 Task: Look for space in Carrières-sous-Poissy, France from 11th June, 2023 to 15th June, 2023 for 2 adults in price range Rs.7000 to Rs.16000. Place can be private room with 1  bedroom having 2 beds and 1 bathroom. Property type can be house, flat, guest house, hotel. Amenities needed are: washing machine. Booking option can be shelf check-in. Required host language is English.
Action: Mouse moved to (386, 101)
Screenshot: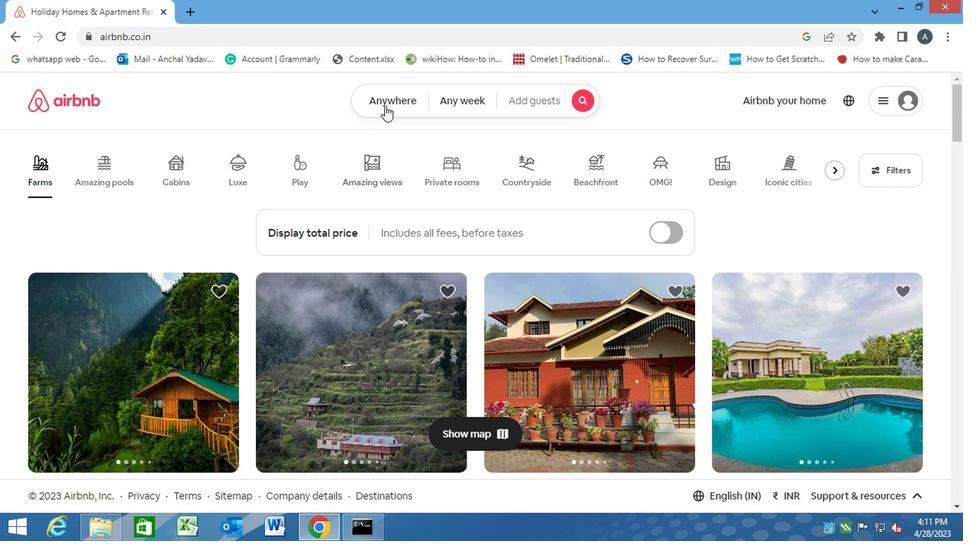 
Action: Mouse pressed left at (386, 101)
Screenshot: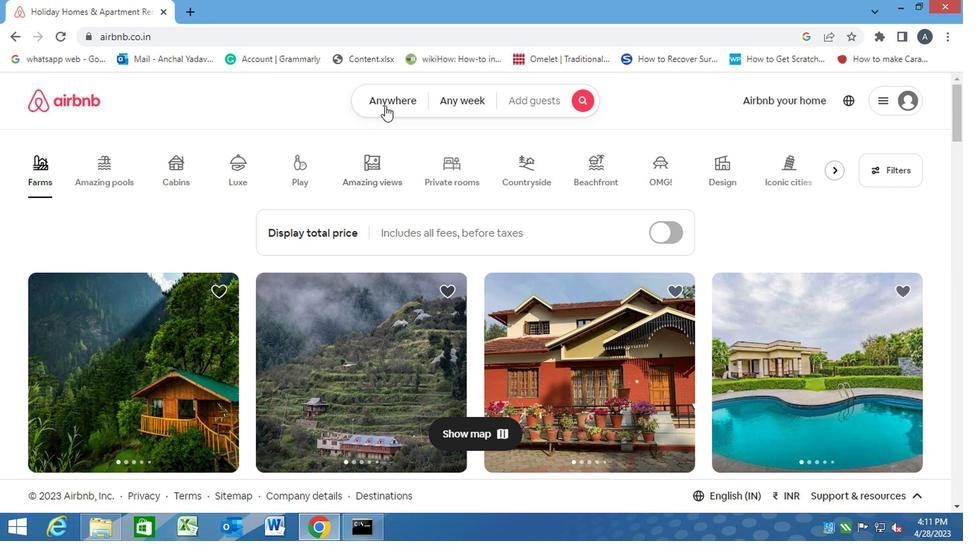 
Action: Mouse moved to (307, 155)
Screenshot: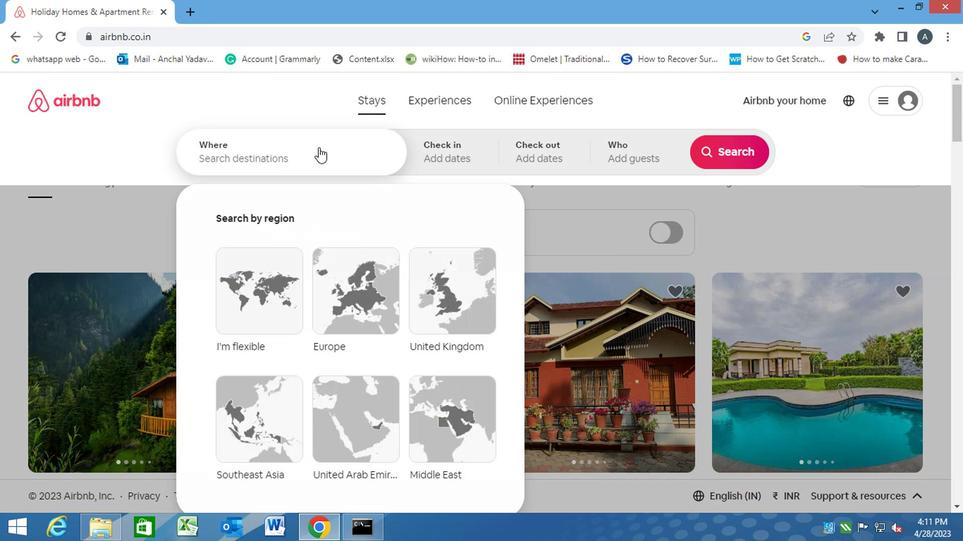 
Action: Mouse pressed left at (307, 155)
Screenshot: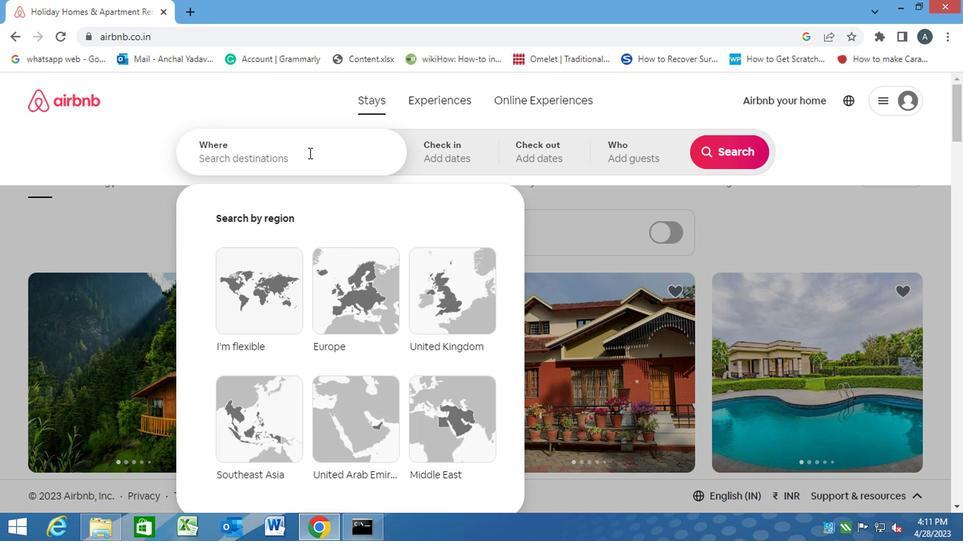 
Action: Key pressed c<Key.caps_lock>arrieres-sous-<Key.caps_lock>p<Key.caps_lock>OISSY,<Key.space><Key.caps_lock>F<Key.caps_lock>RANCE
Screenshot: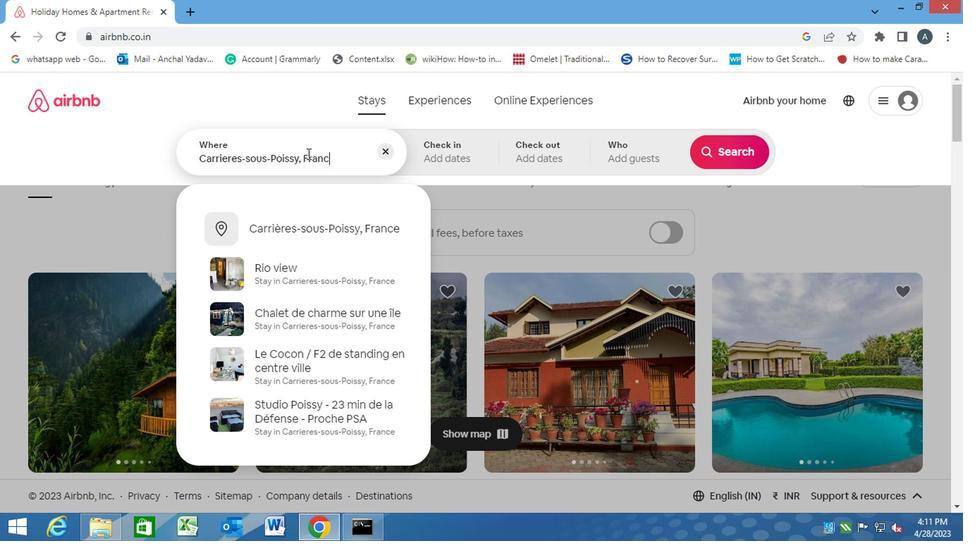 
Action: Mouse moved to (611, 161)
Screenshot: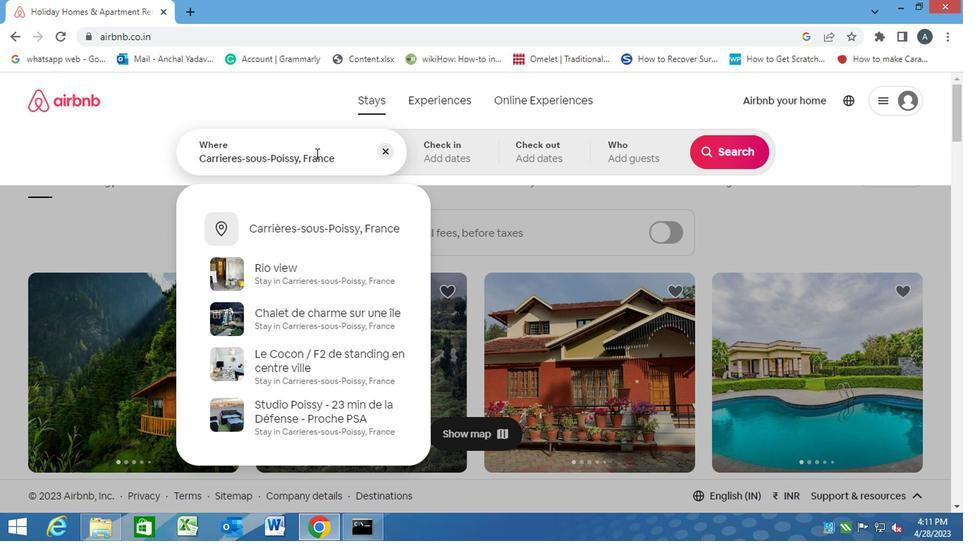 
Action: Key pressed <Key.enter>
Screenshot: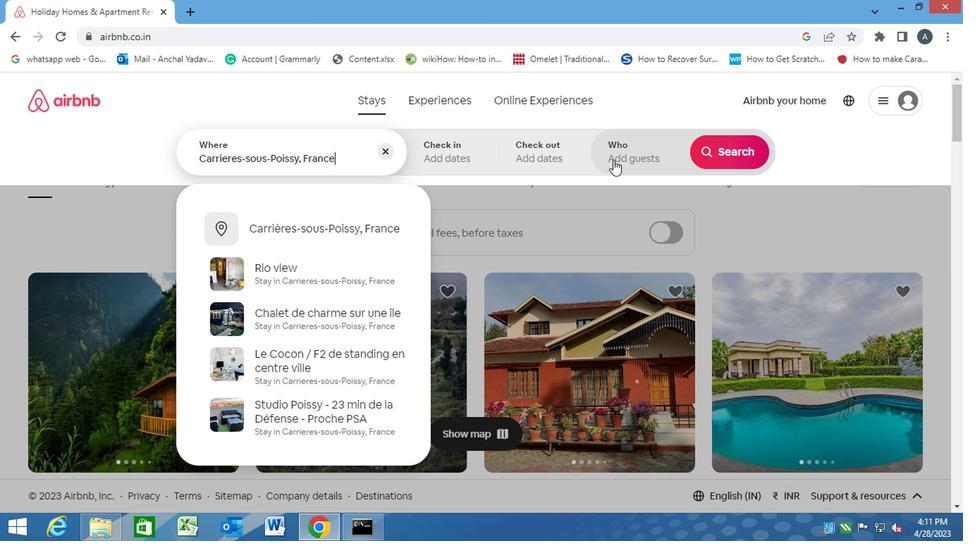 
Action: Mouse moved to (708, 267)
Screenshot: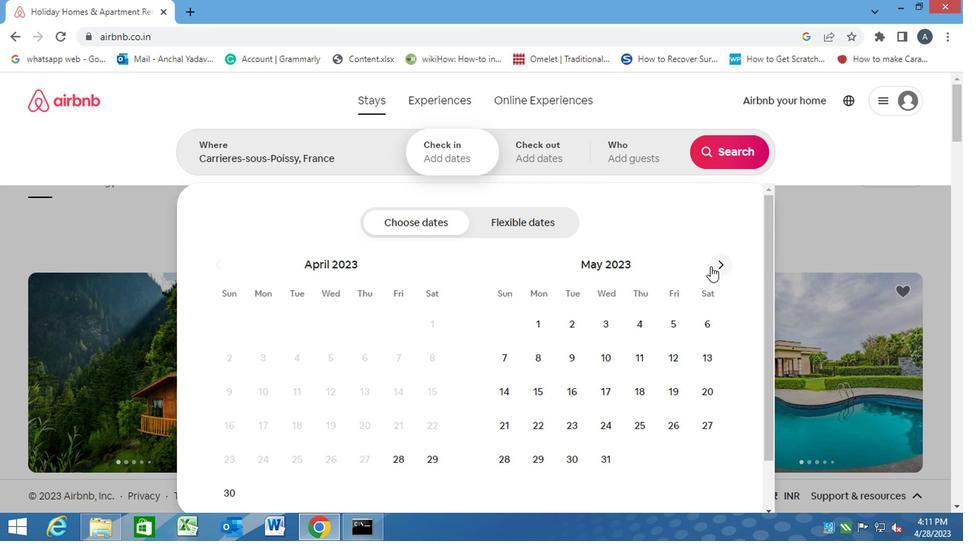 
Action: Mouse pressed left at (708, 267)
Screenshot: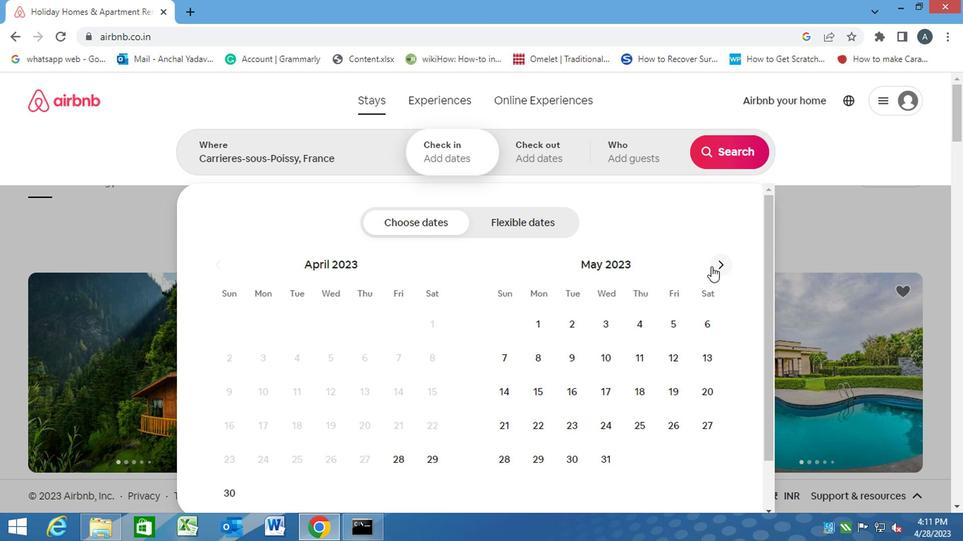 
Action: Mouse moved to (506, 393)
Screenshot: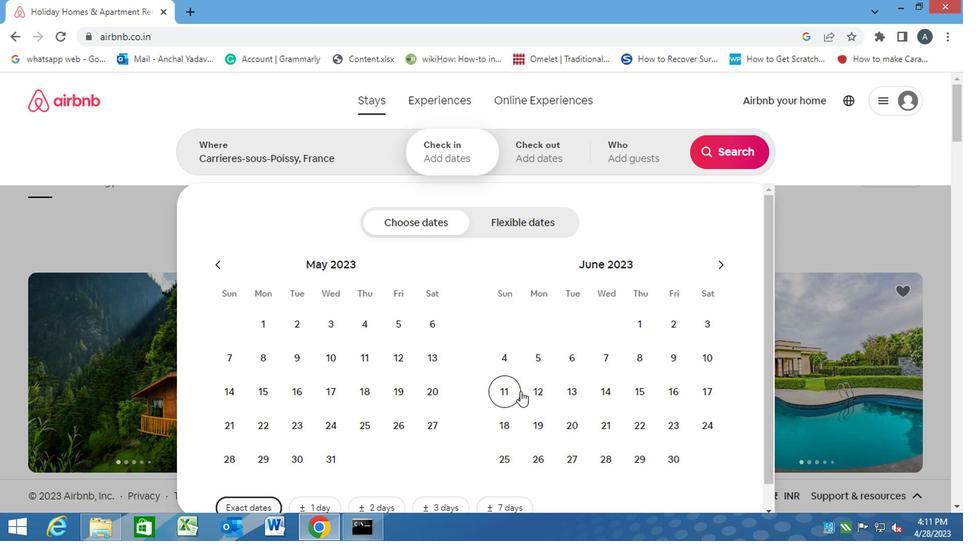 
Action: Mouse pressed left at (506, 393)
Screenshot: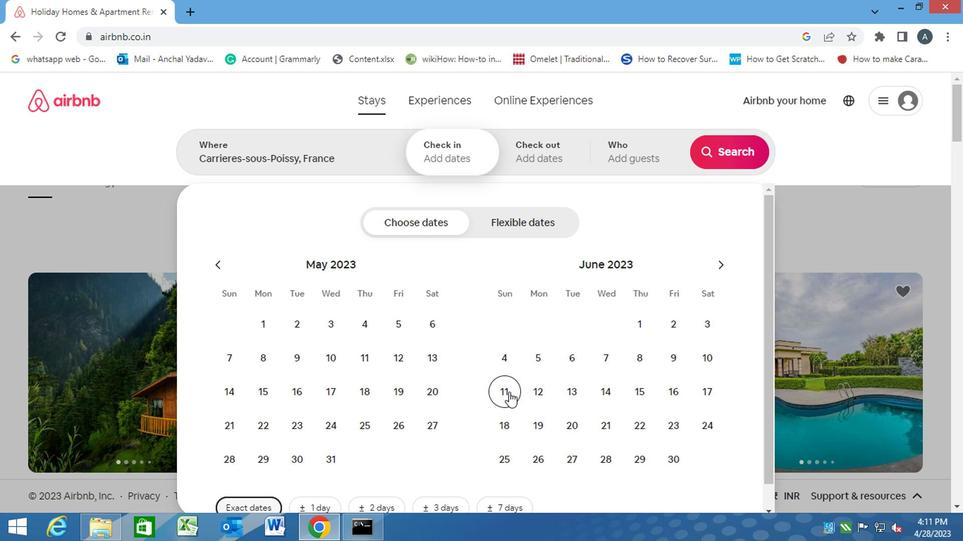 
Action: Mouse moved to (628, 393)
Screenshot: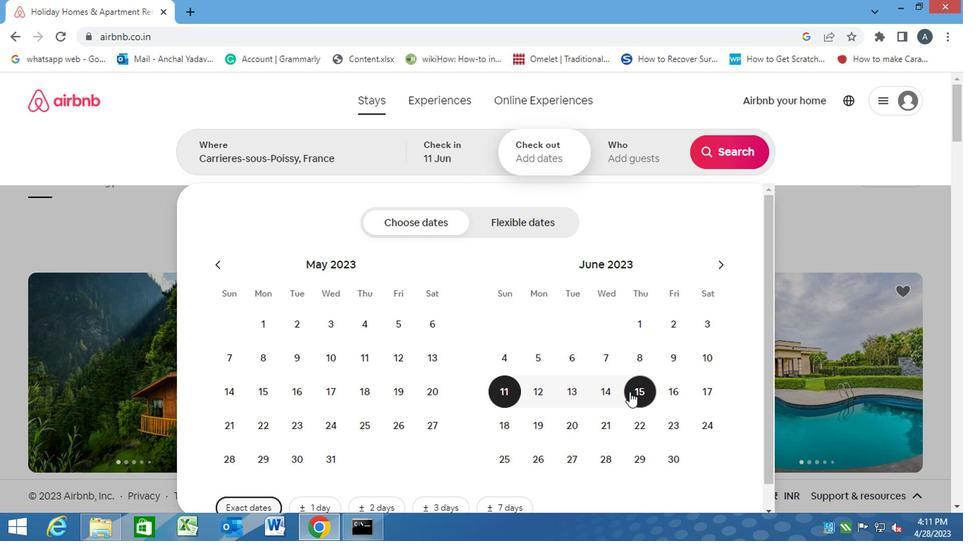 
Action: Mouse pressed left at (628, 393)
Screenshot: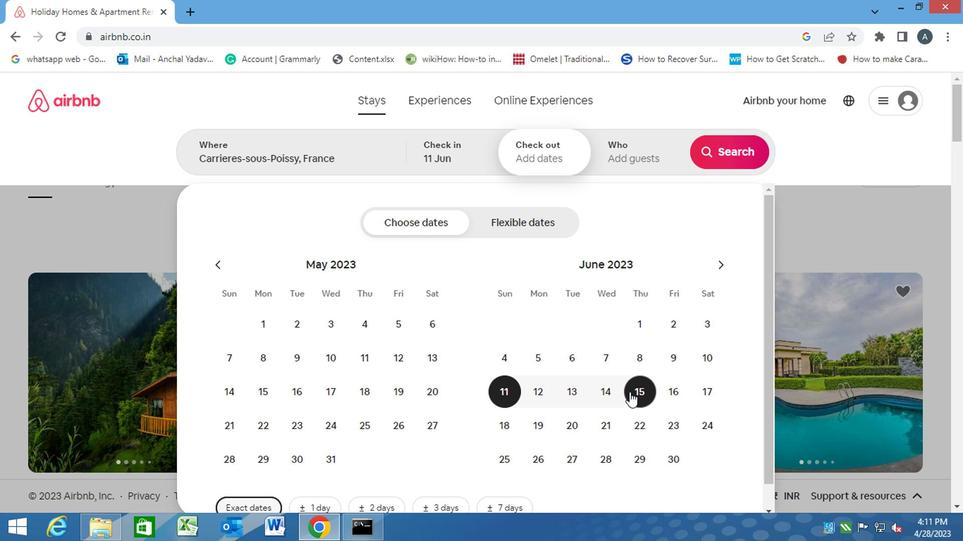 
Action: Mouse moved to (615, 159)
Screenshot: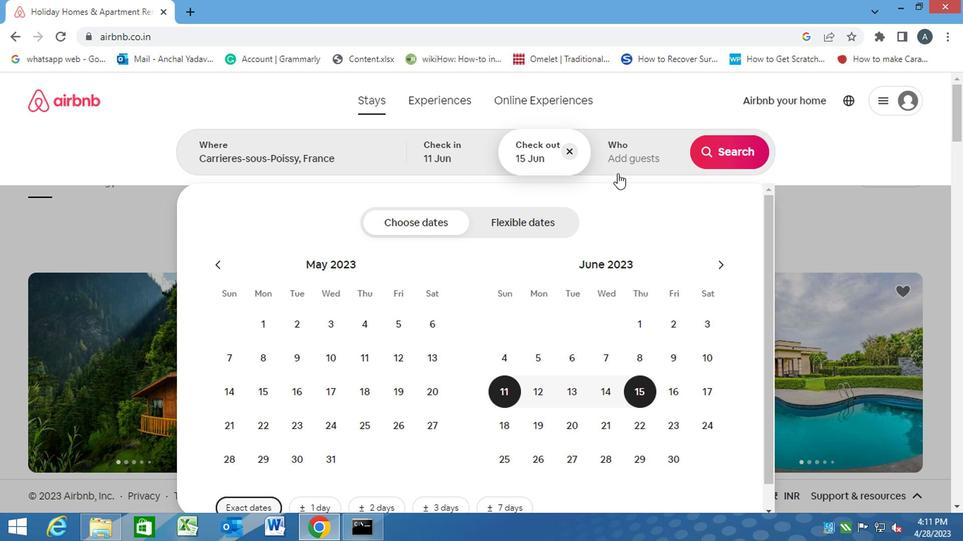
Action: Mouse pressed left at (615, 159)
Screenshot: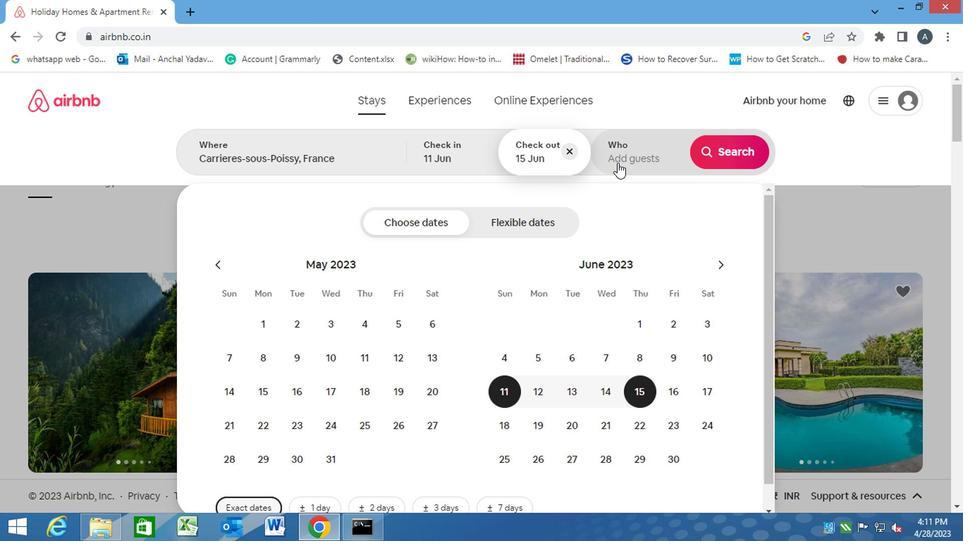 
Action: Mouse moved to (727, 221)
Screenshot: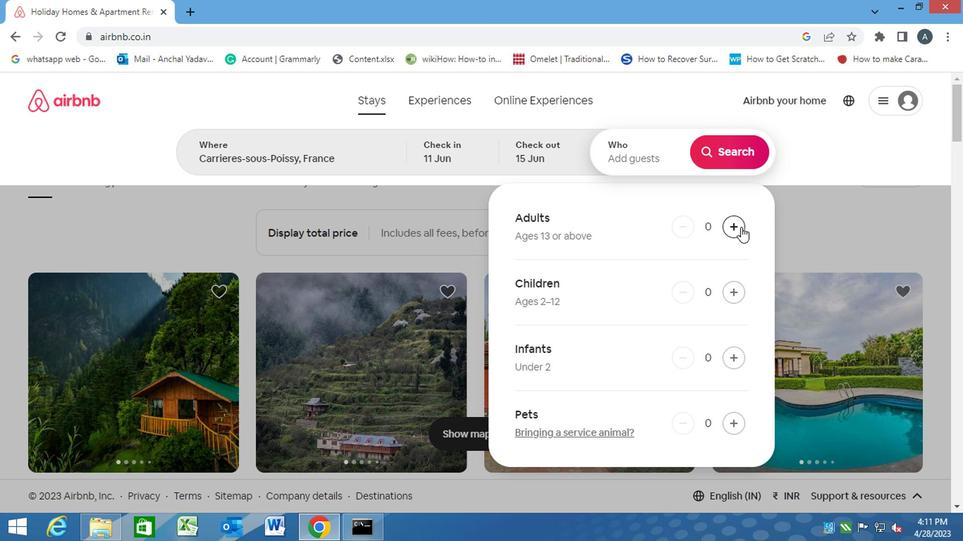 
Action: Mouse pressed left at (727, 221)
Screenshot: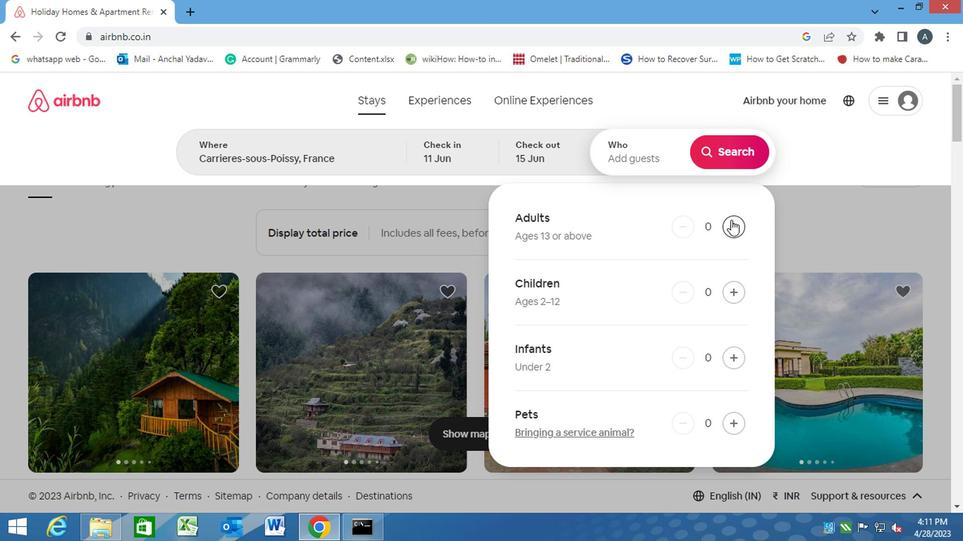 
Action: Mouse pressed left at (727, 221)
Screenshot: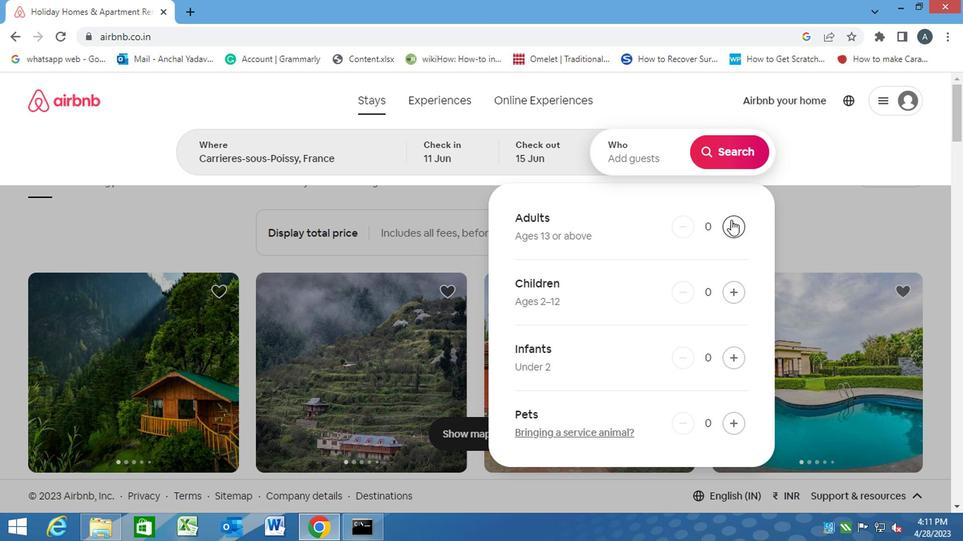 
Action: Mouse moved to (715, 157)
Screenshot: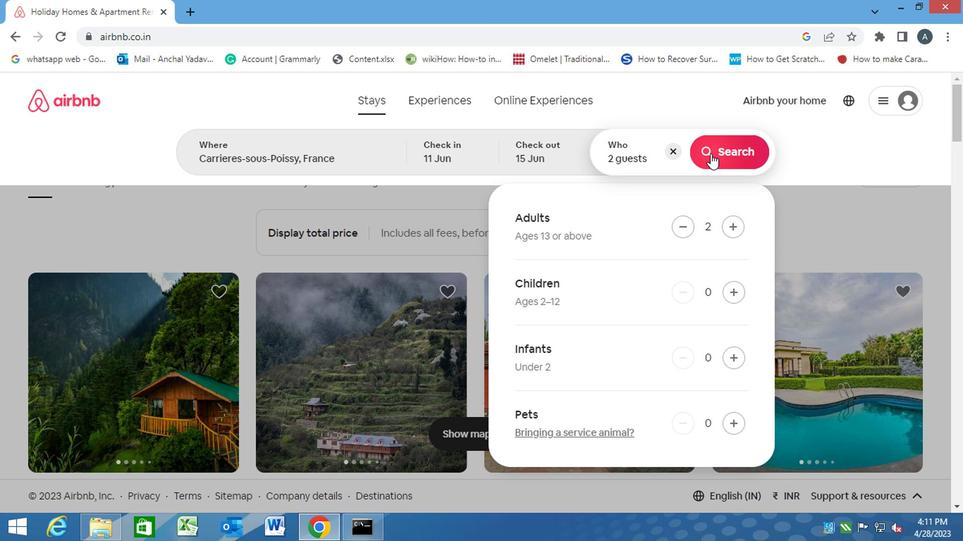 
Action: Mouse pressed left at (715, 157)
Screenshot: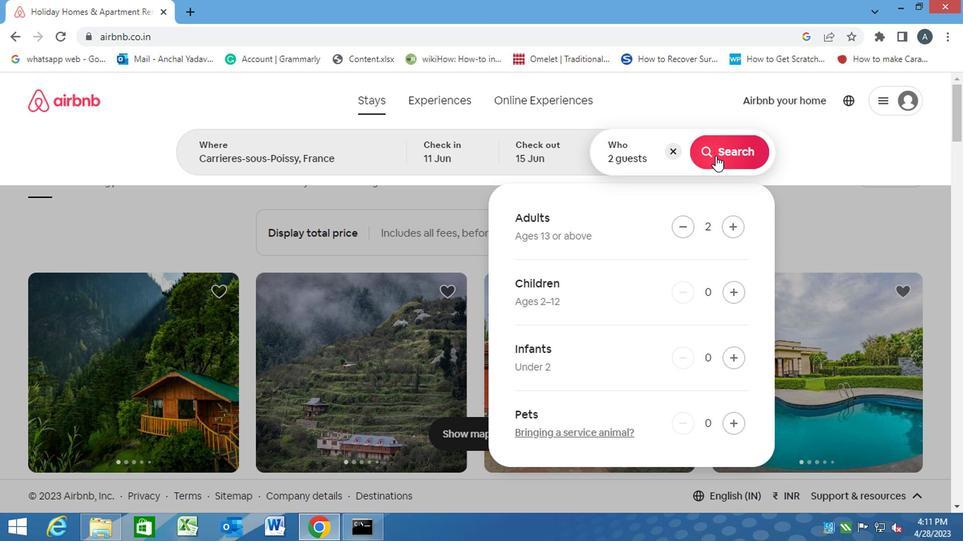 
Action: Mouse moved to (885, 155)
Screenshot: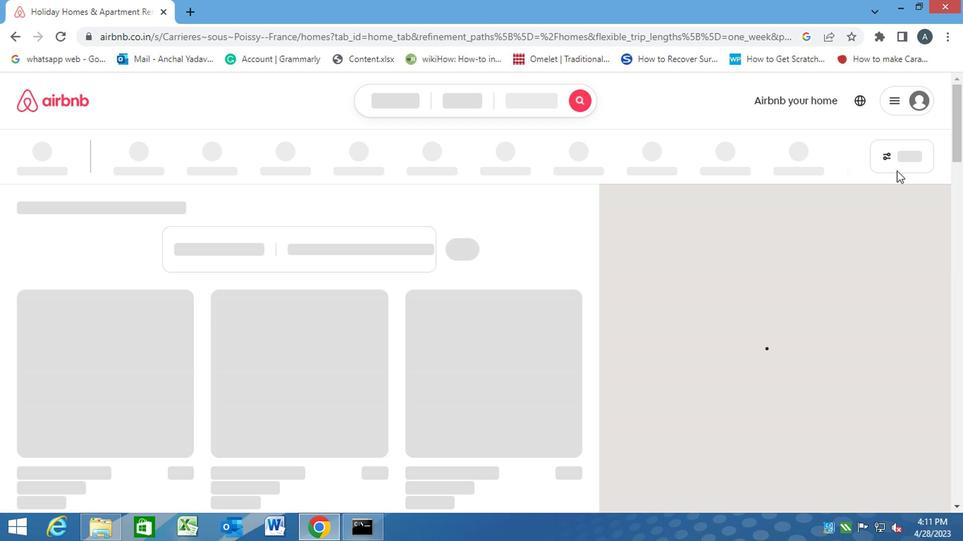 
Action: Mouse pressed left at (885, 155)
Screenshot: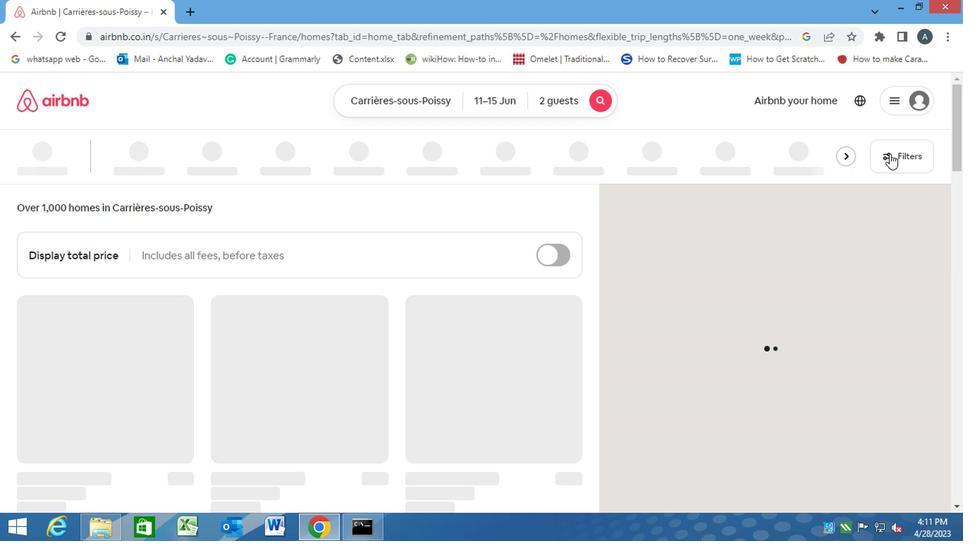 
Action: Mouse moved to (311, 333)
Screenshot: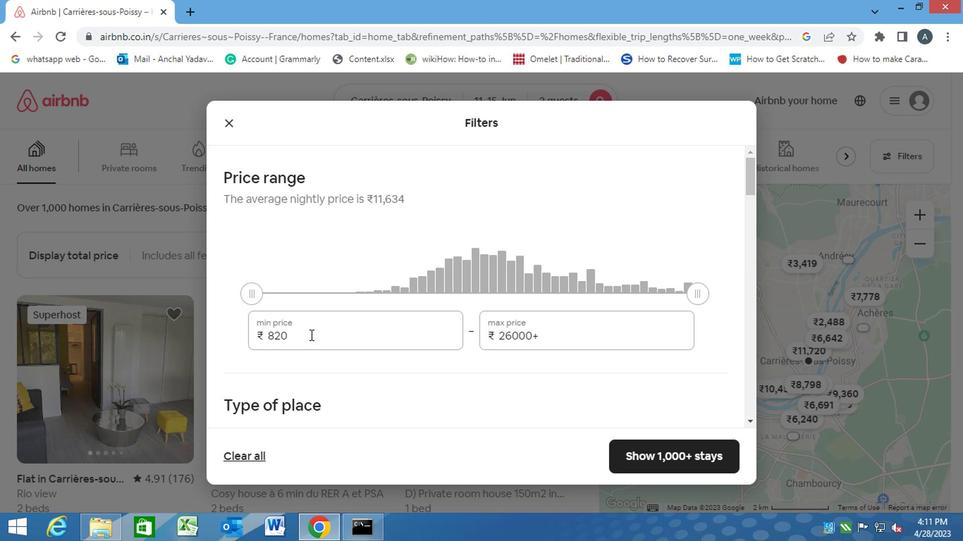 
Action: Mouse pressed left at (311, 333)
Screenshot: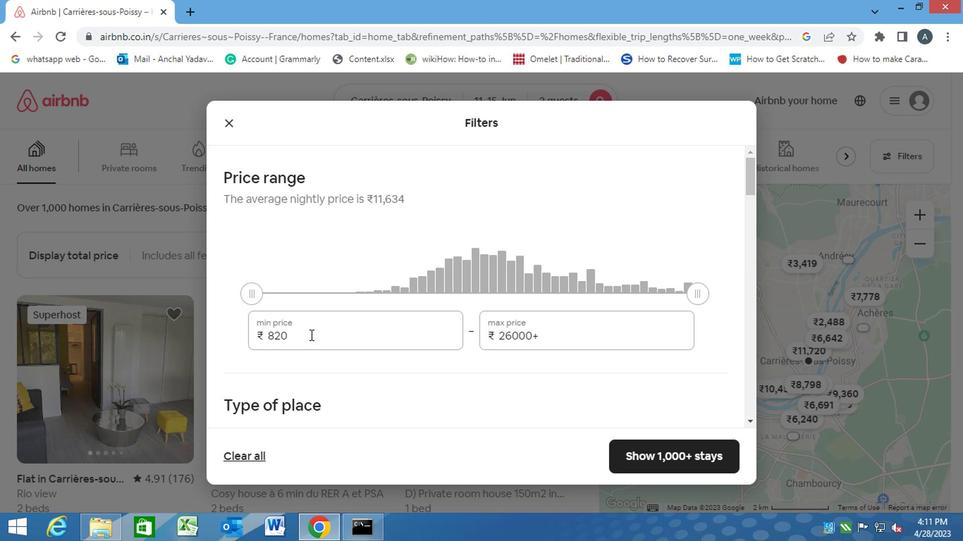 
Action: Mouse moved to (224, 335)
Screenshot: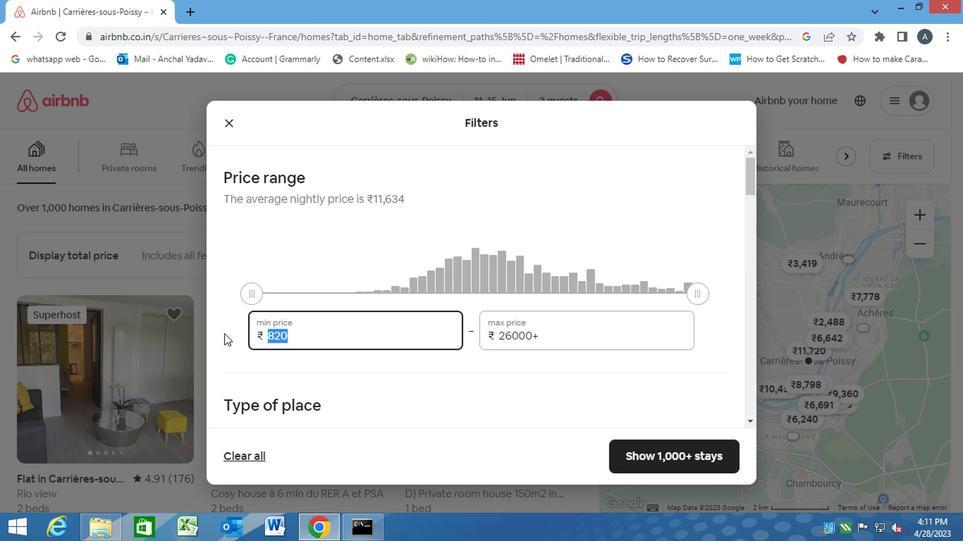 
Action: Key pressed 7000<Key.tab><Key.backspace><Key.backspace><Key.backspace><Key.backspace><Key.backspace><Key.backspace><Key.backspace><Key.backspace><Key.backspace><Key.backspace><Key.backspace><Key.backspace><Key.backspace><Key.backspace><Key.backspace><Key.backspace>16000
Screenshot: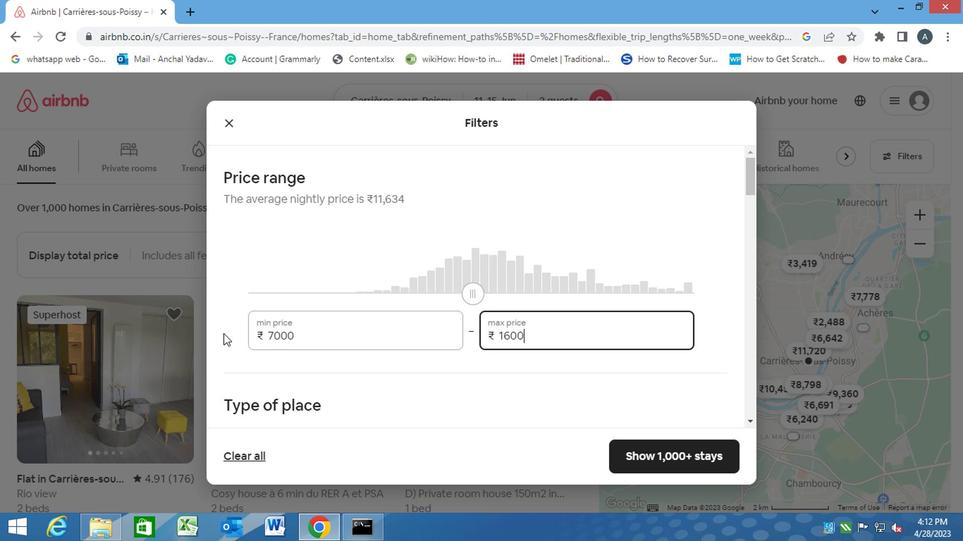 
Action: Mouse moved to (333, 381)
Screenshot: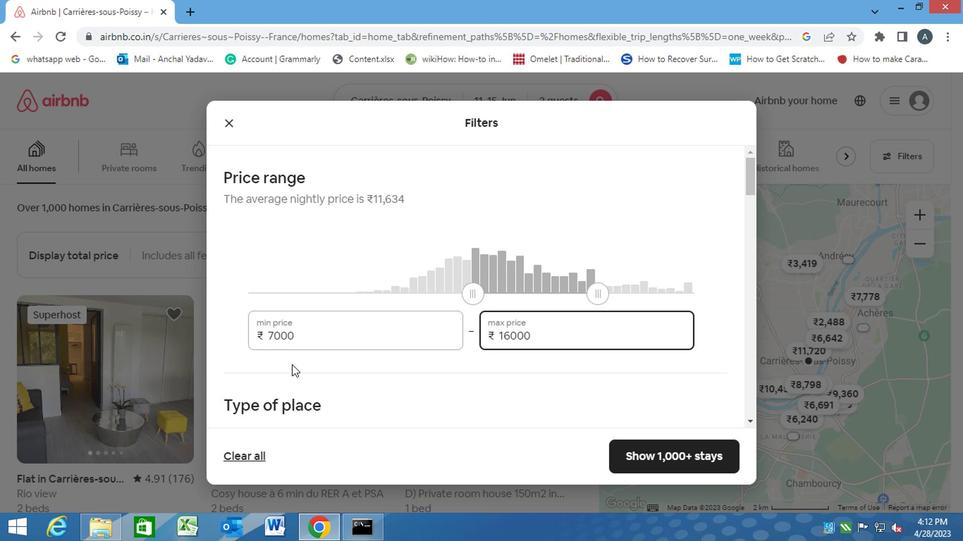 
Action: Mouse pressed left at (333, 381)
Screenshot: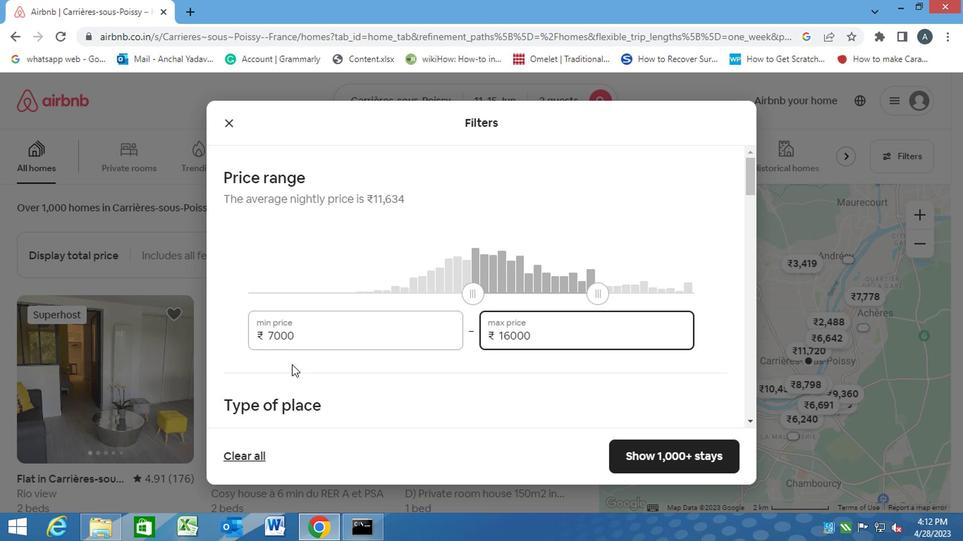 
Action: Mouse moved to (335, 382)
Screenshot: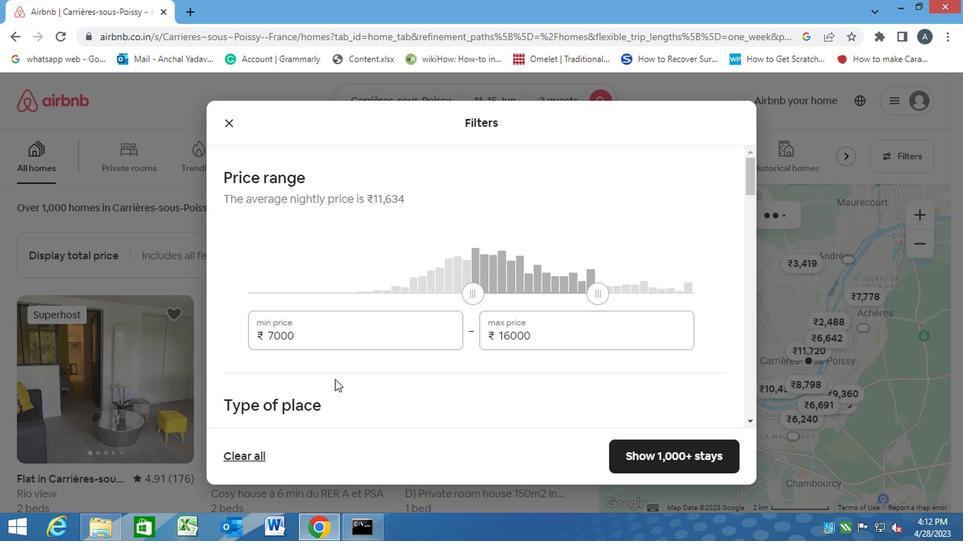 
Action: Mouse scrolled (335, 381) with delta (0, -1)
Screenshot: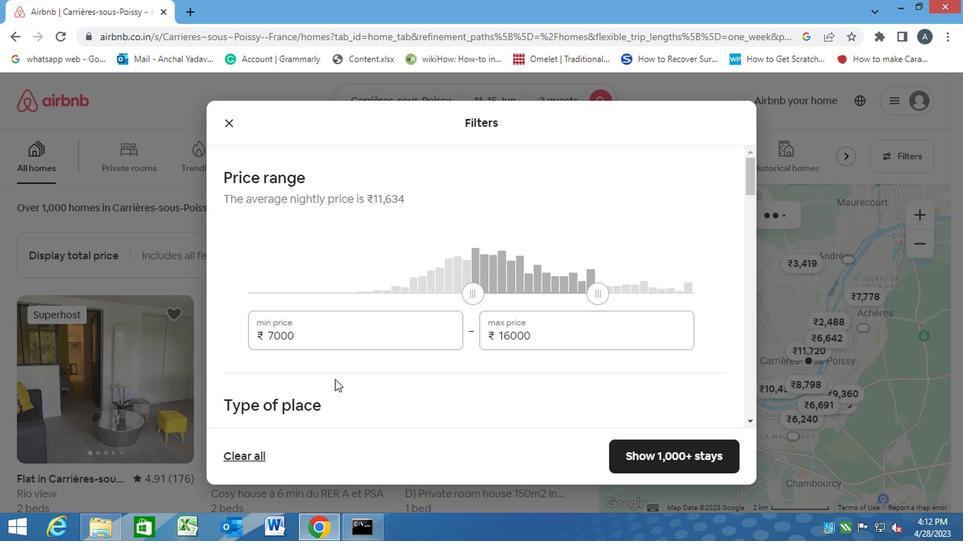 
Action: Mouse moved to (335, 383)
Screenshot: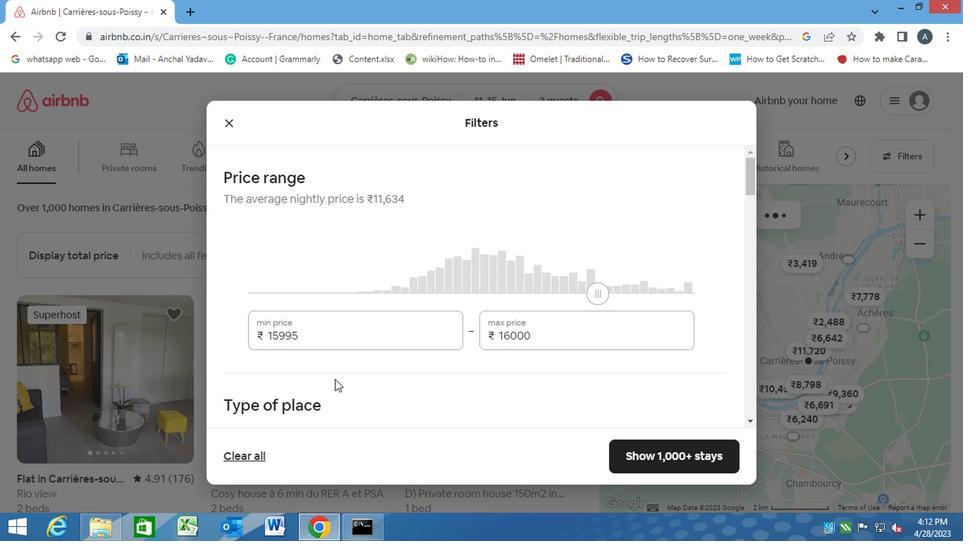 
Action: Mouse scrolled (335, 382) with delta (0, 0)
Screenshot: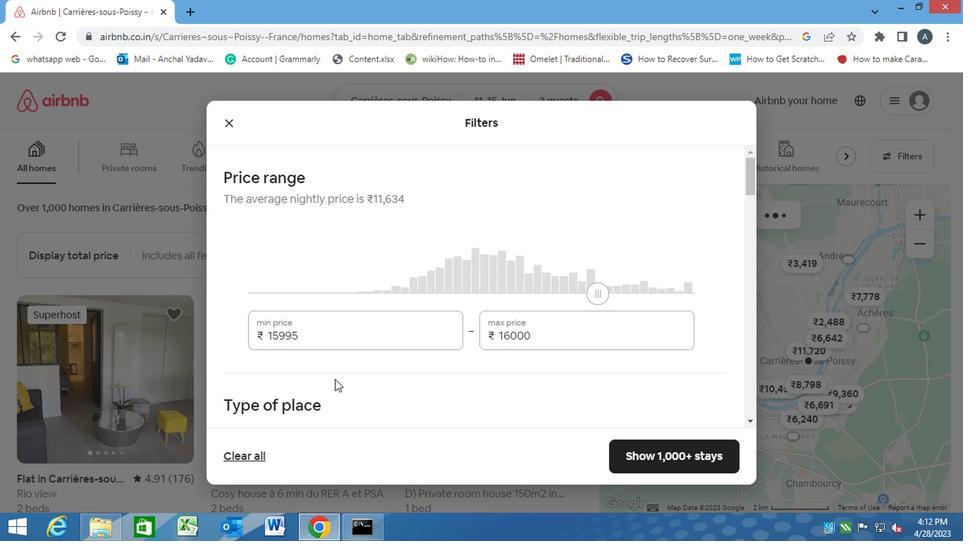 
Action: Mouse moved to (336, 383)
Screenshot: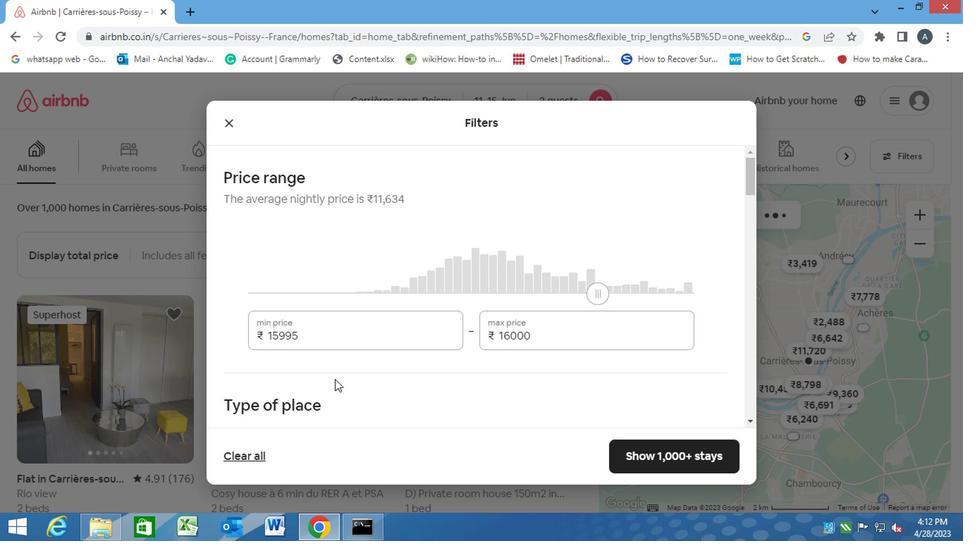 
Action: Mouse scrolled (336, 382) with delta (0, 0)
Screenshot: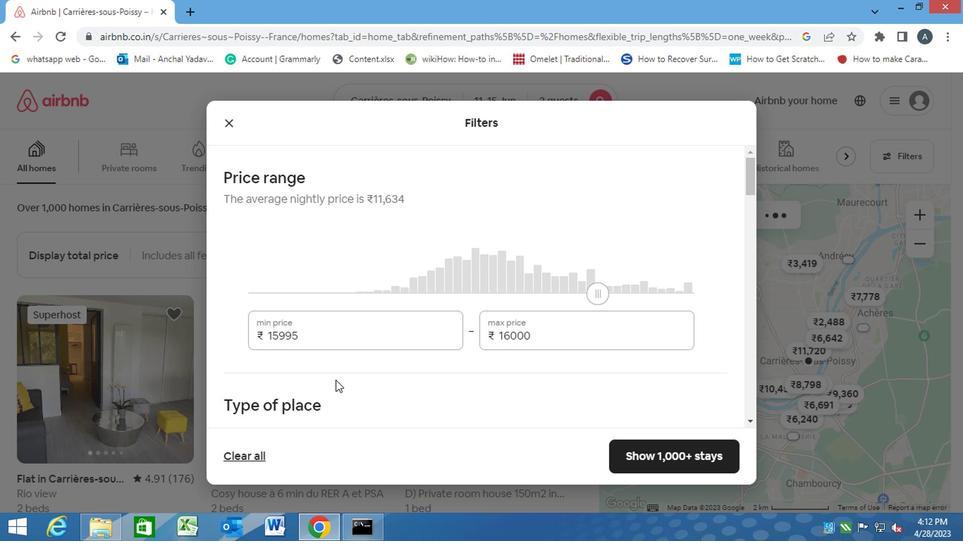 
Action: Mouse moved to (476, 240)
Screenshot: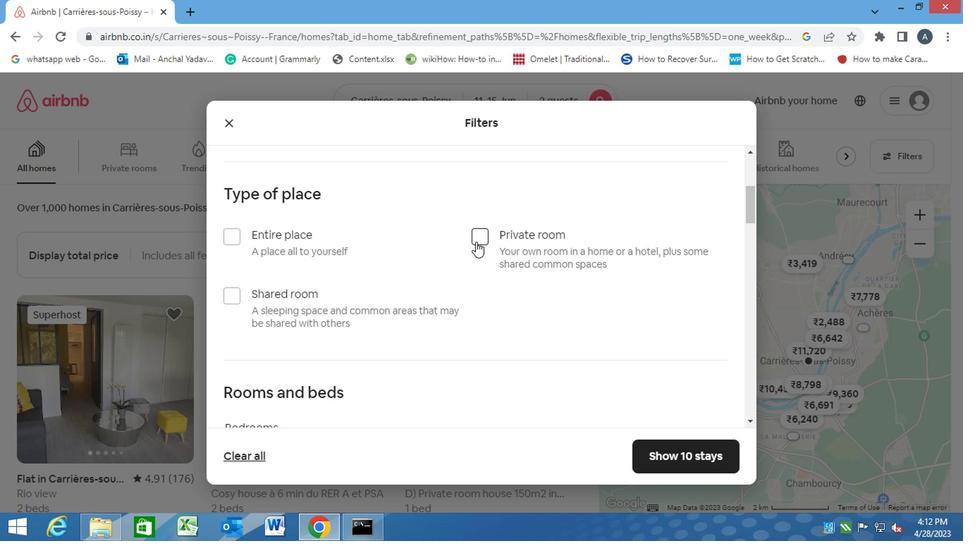 
Action: Mouse pressed left at (476, 240)
Screenshot: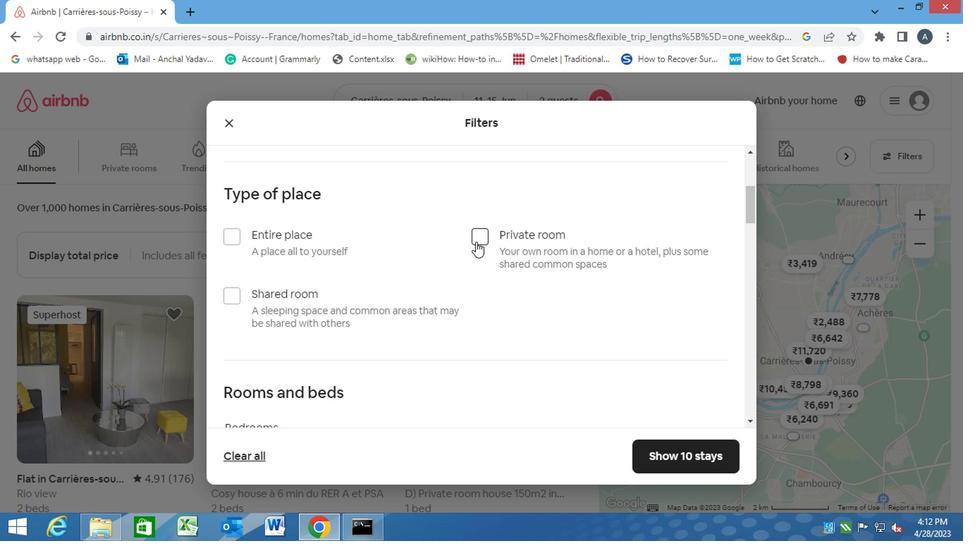 
Action: Mouse moved to (424, 307)
Screenshot: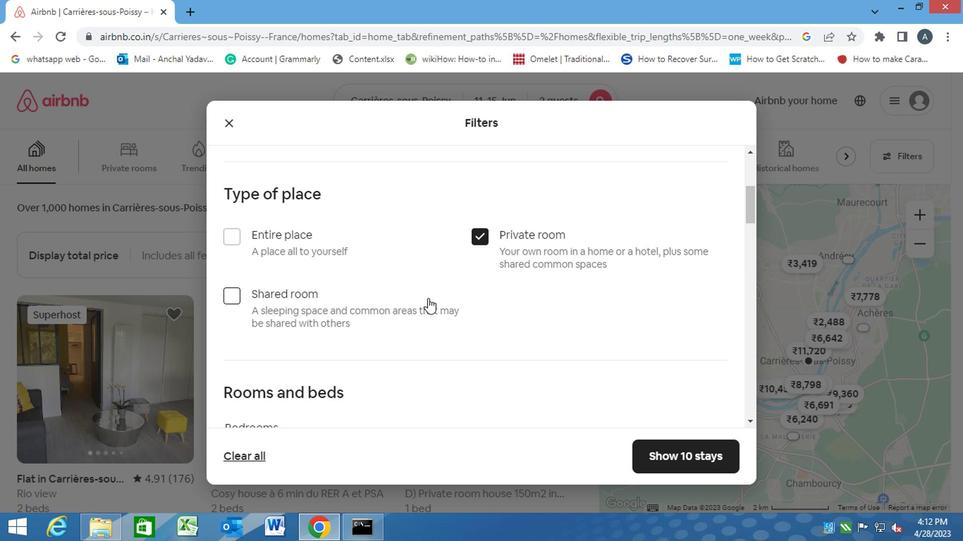 
Action: Mouse scrolled (424, 306) with delta (0, -1)
Screenshot: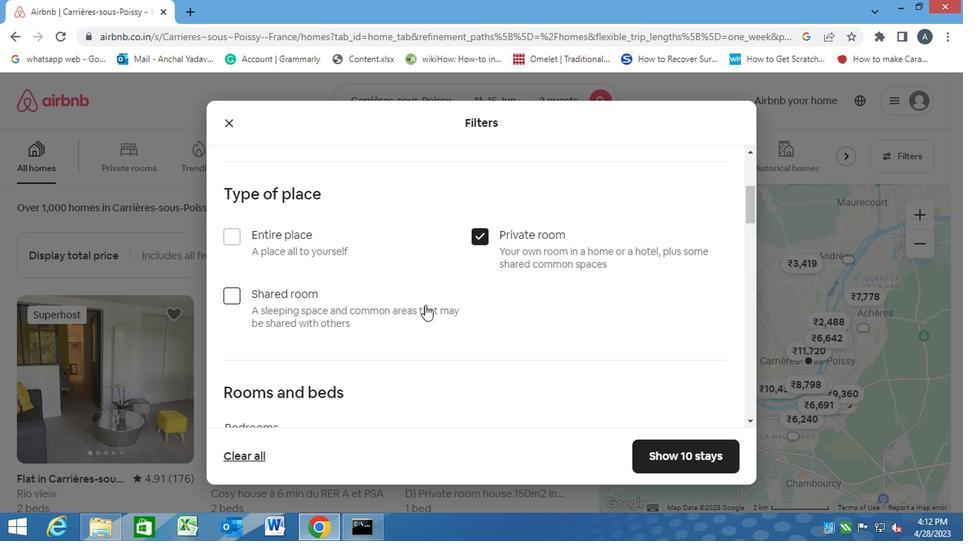 
Action: Mouse scrolled (424, 306) with delta (0, -1)
Screenshot: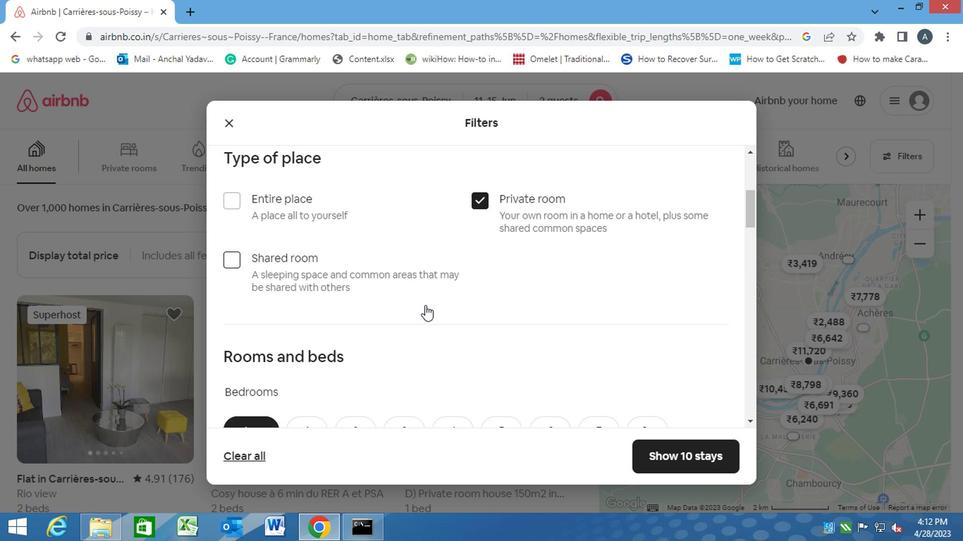 
Action: Mouse scrolled (424, 306) with delta (0, -1)
Screenshot: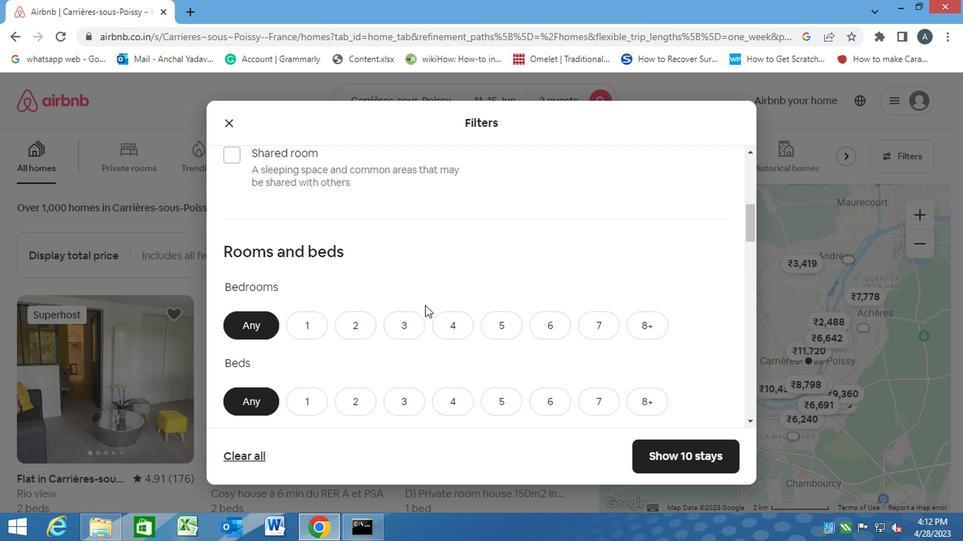 
Action: Mouse scrolled (424, 306) with delta (0, -1)
Screenshot: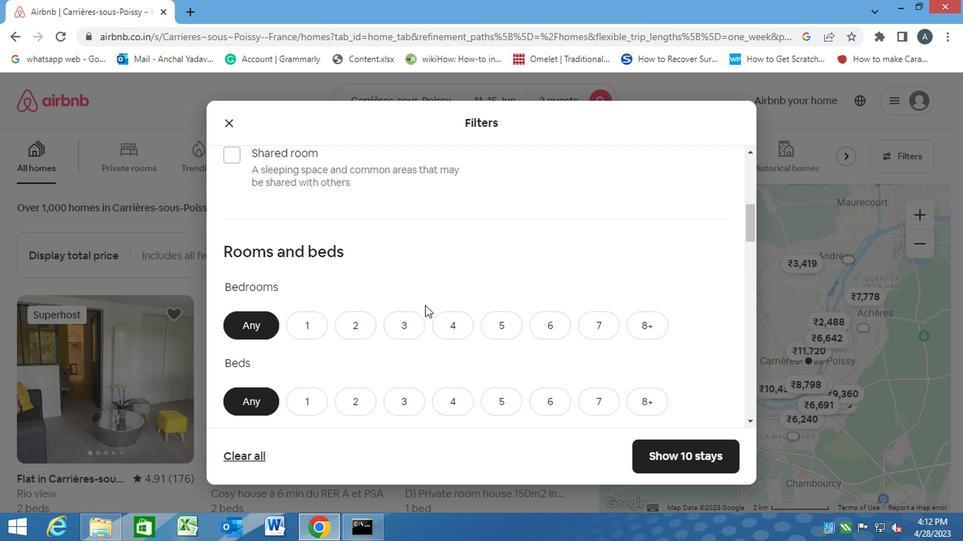 
Action: Mouse moved to (306, 191)
Screenshot: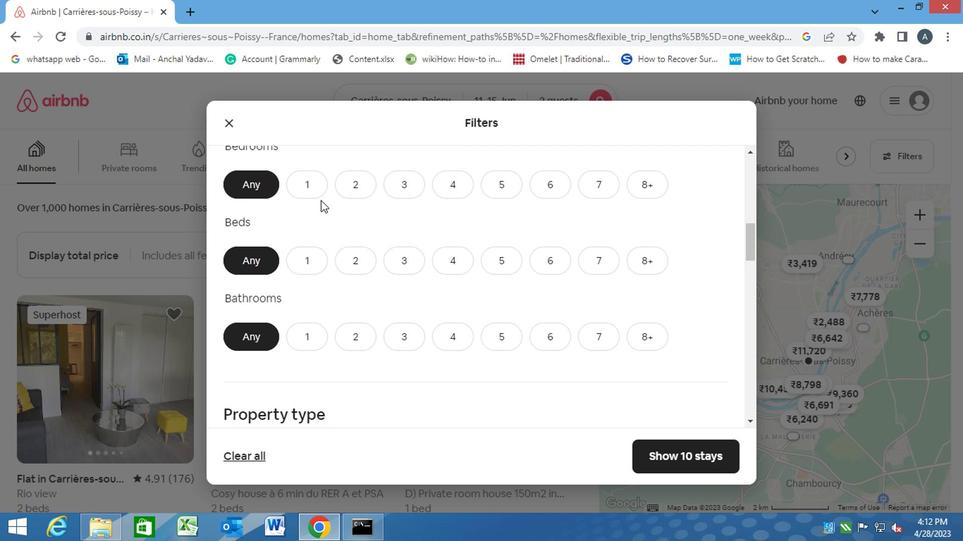 
Action: Mouse pressed left at (306, 191)
Screenshot: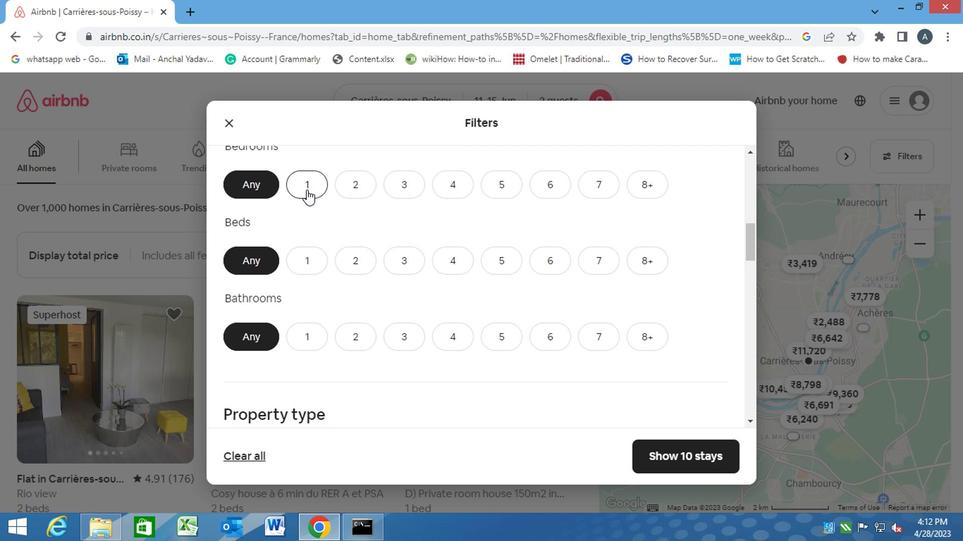 
Action: Mouse moved to (345, 258)
Screenshot: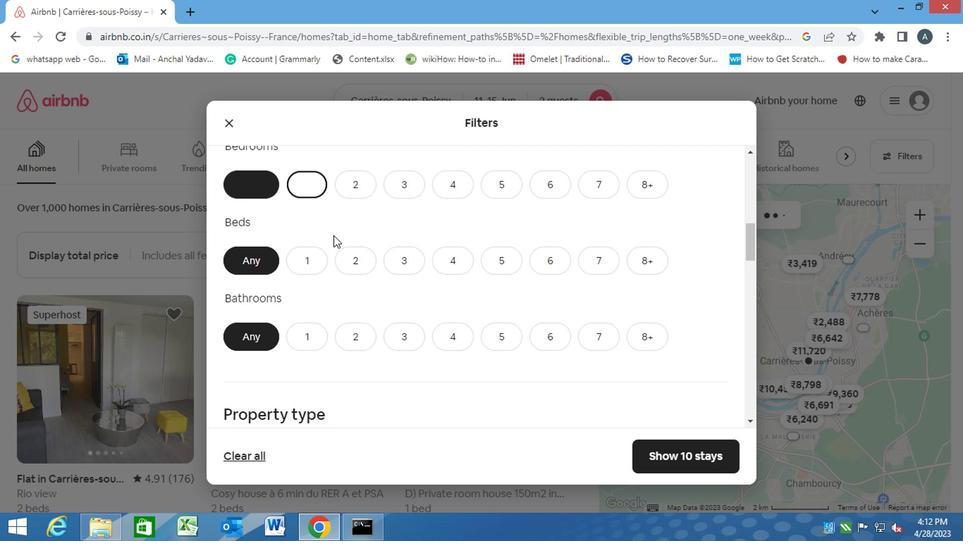 
Action: Mouse pressed left at (345, 258)
Screenshot: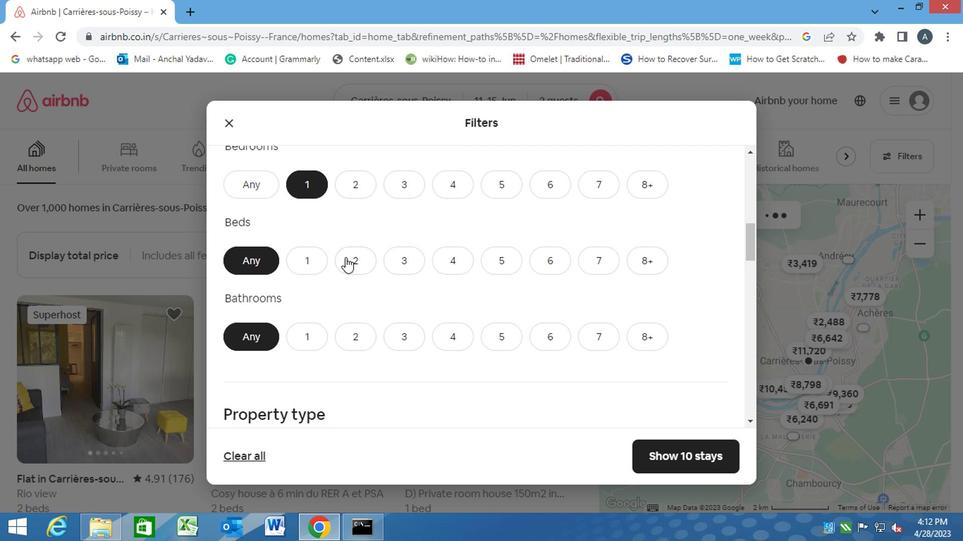 
Action: Mouse moved to (293, 342)
Screenshot: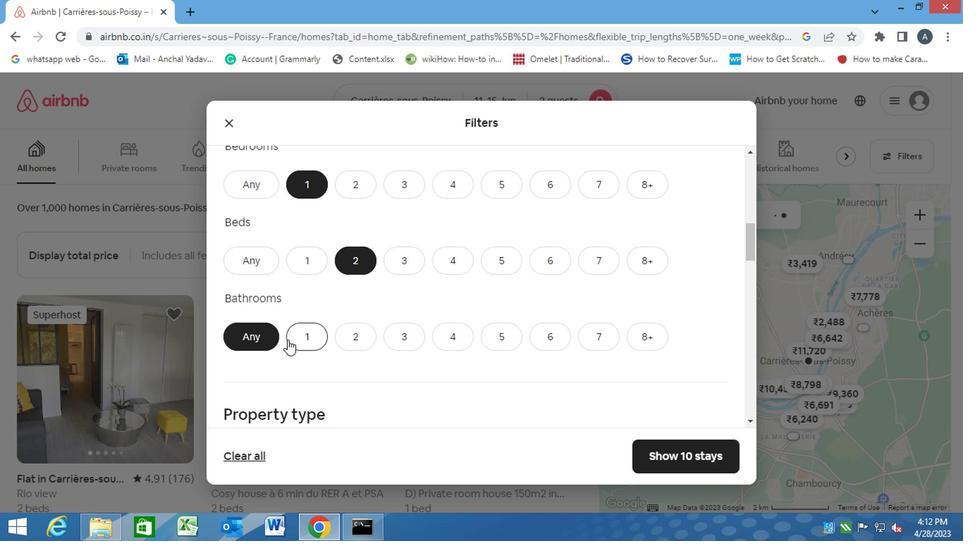 
Action: Mouse pressed left at (293, 342)
Screenshot: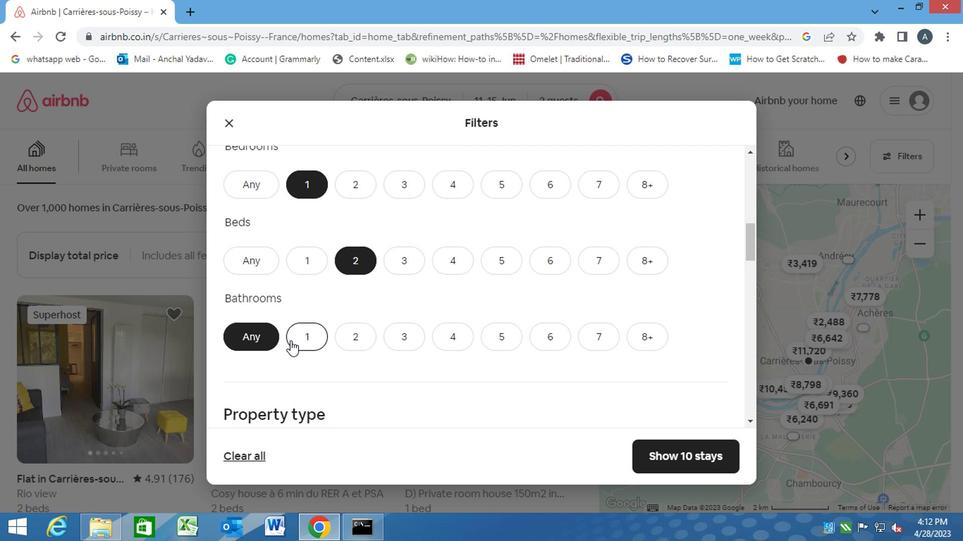 
Action: Mouse moved to (330, 366)
Screenshot: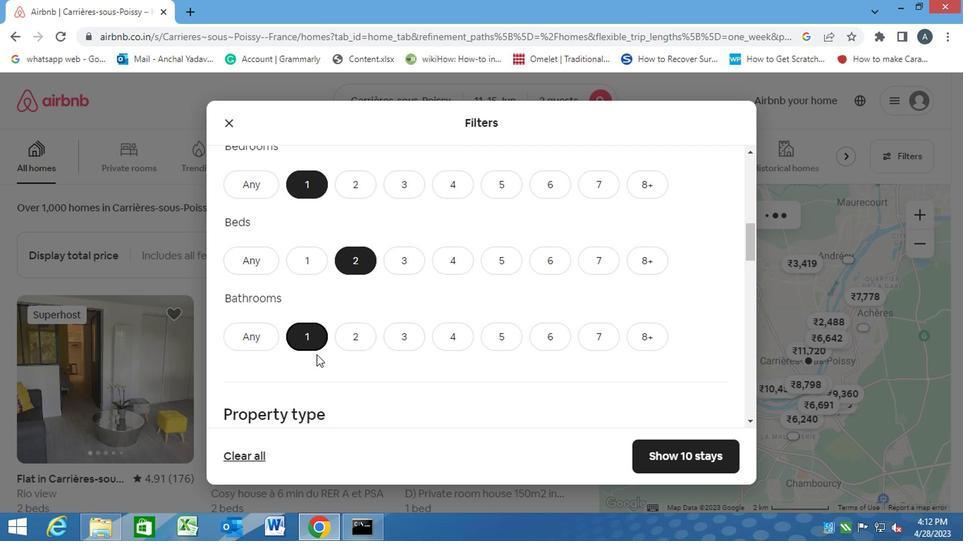 
Action: Mouse scrolled (330, 365) with delta (0, 0)
Screenshot: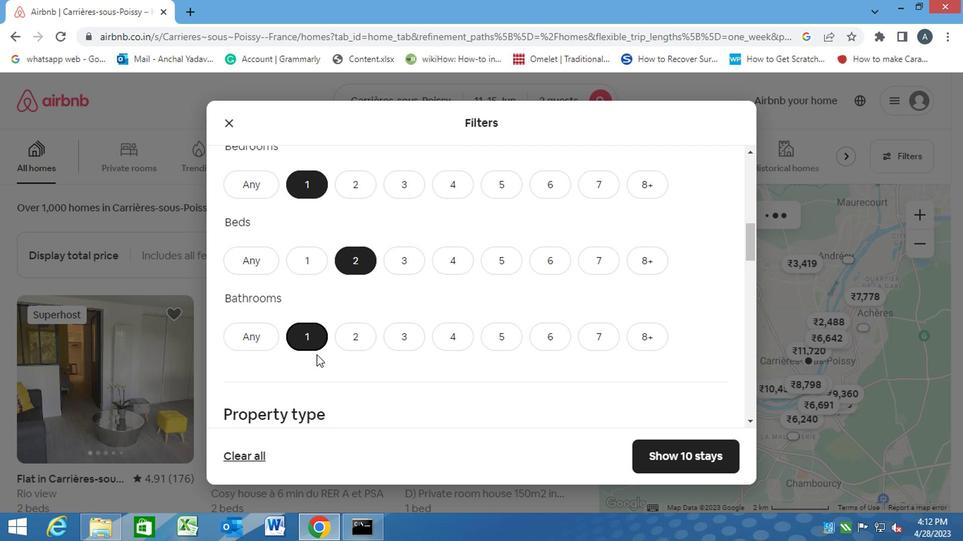 
Action: Mouse scrolled (330, 365) with delta (0, 0)
Screenshot: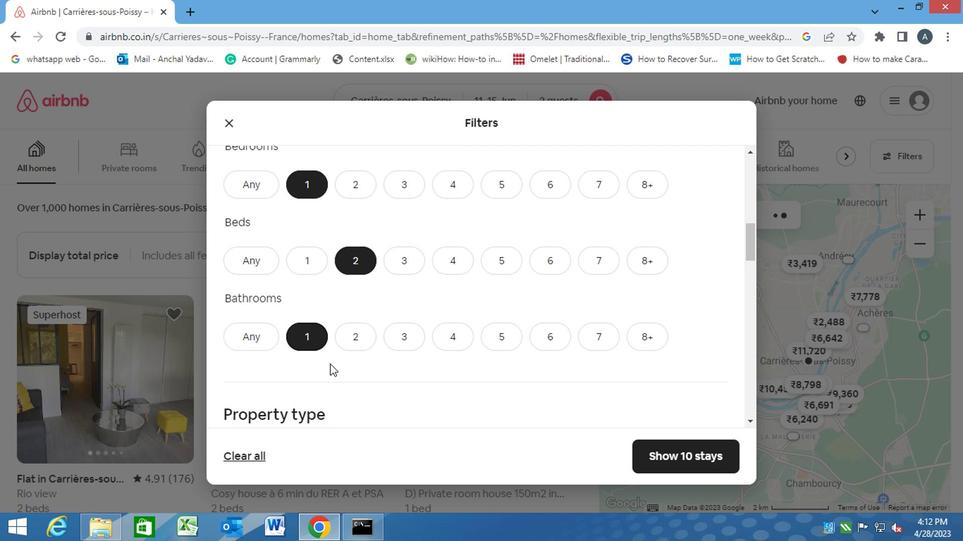 
Action: Mouse moved to (284, 360)
Screenshot: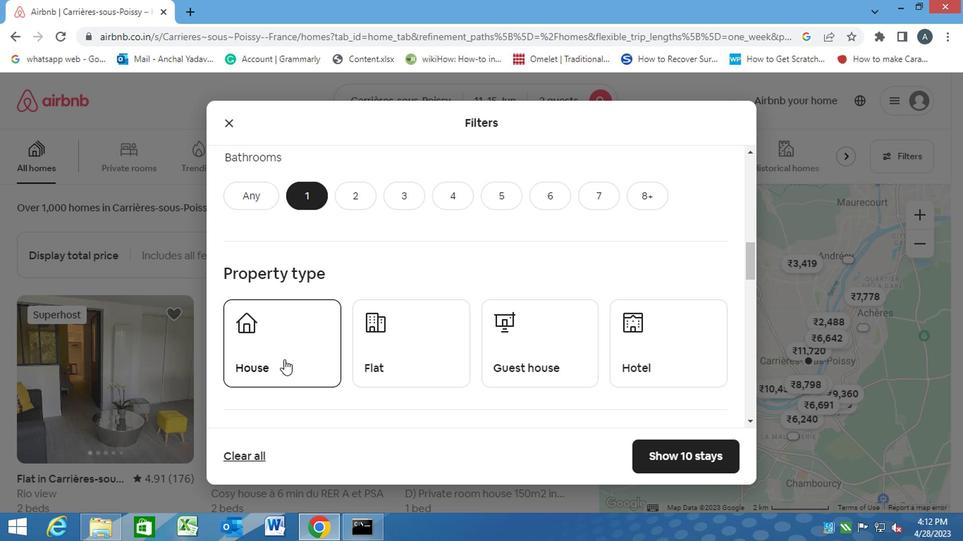 
Action: Mouse pressed left at (284, 360)
Screenshot: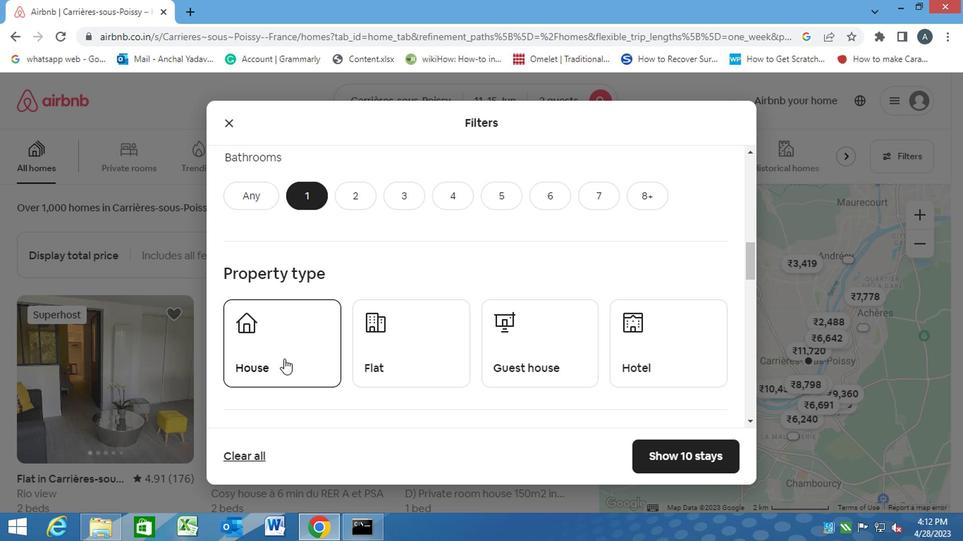 
Action: Mouse moved to (387, 353)
Screenshot: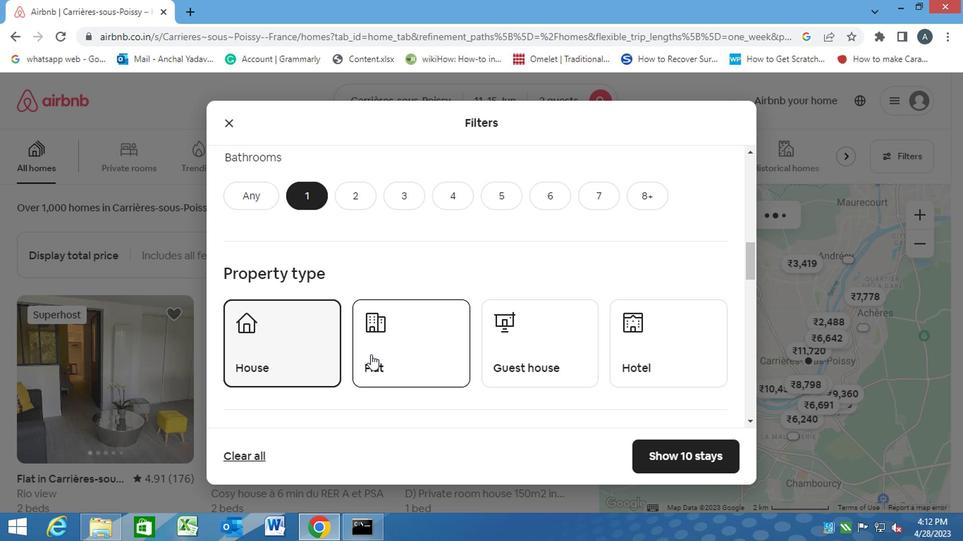 
Action: Mouse pressed left at (387, 353)
Screenshot: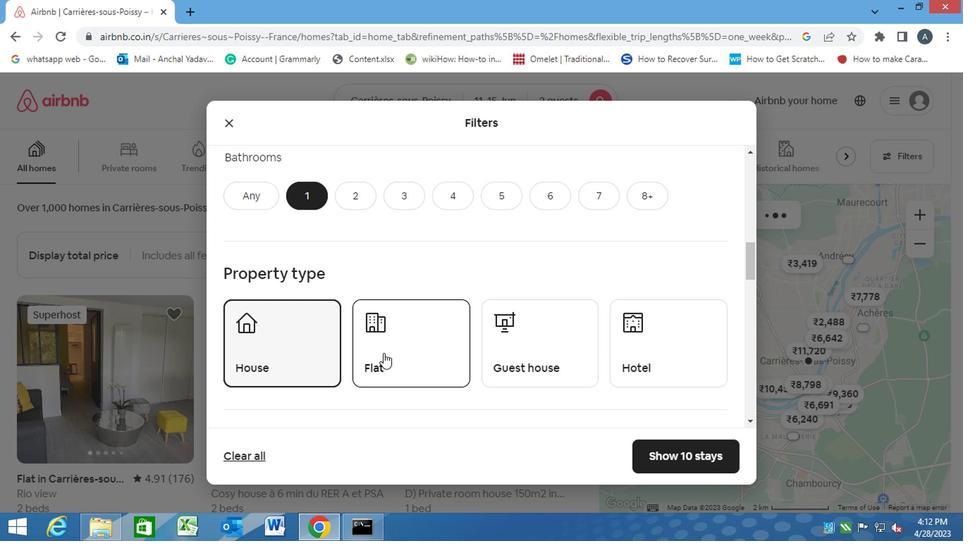 
Action: Mouse moved to (526, 353)
Screenshot: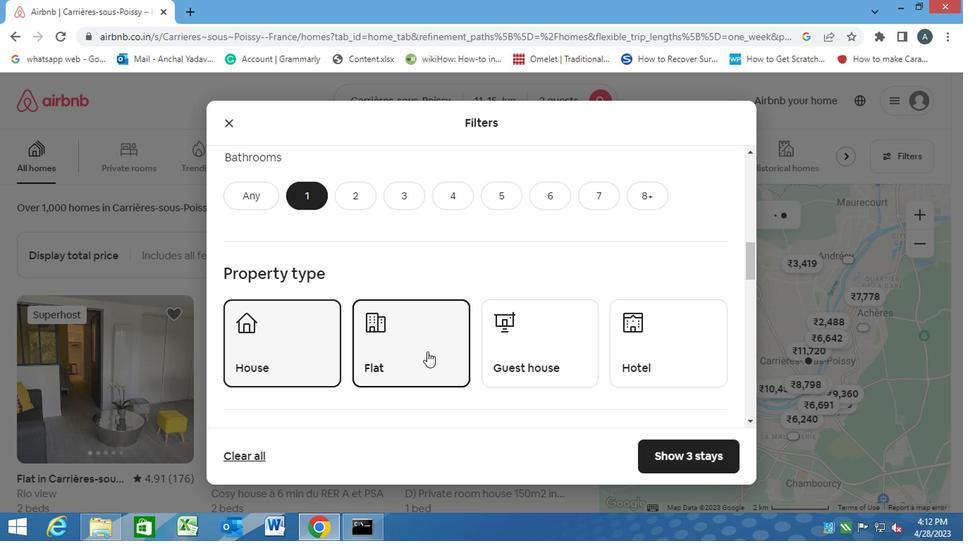 
Action: Mouse pressed left at (526, 353)
Screenshot: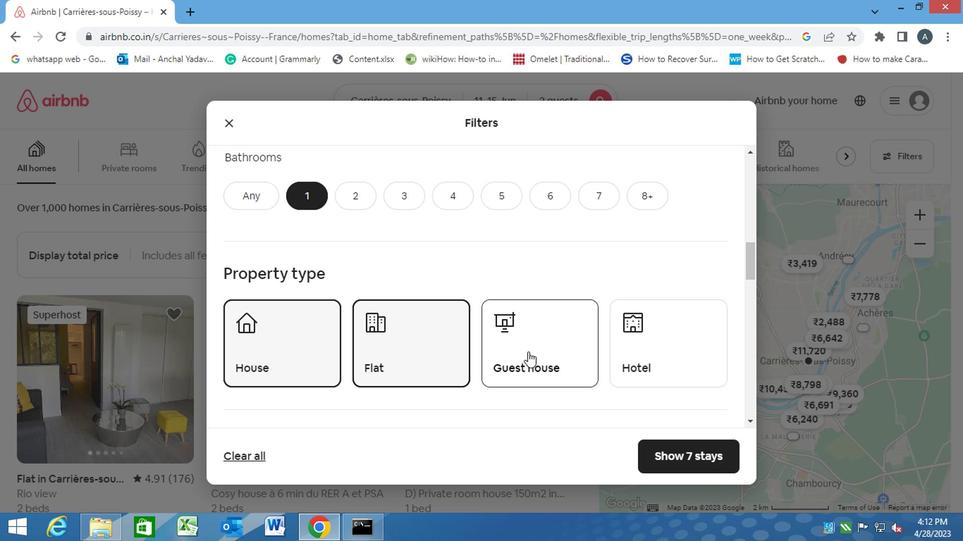 
Action: Mouse moved to (640, 350)
Screenshot: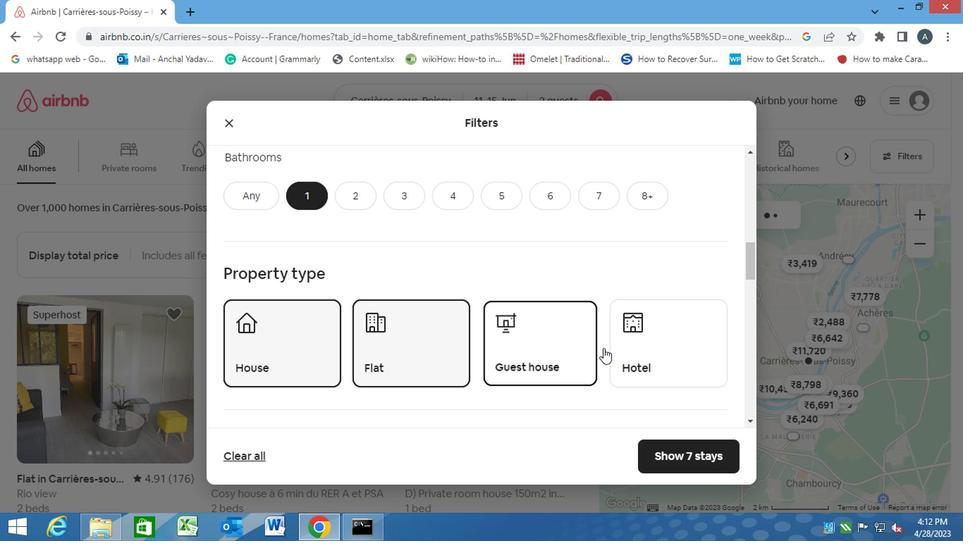 
Action: Mouse pressed left at (640, 350)
Screenshot: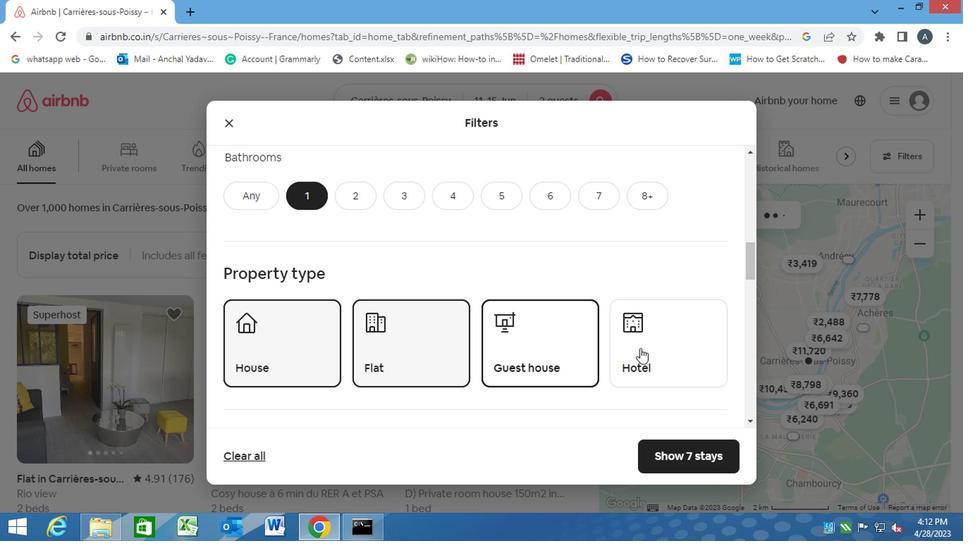 
Action: Mouse moved to (443, 427)
Screenshot: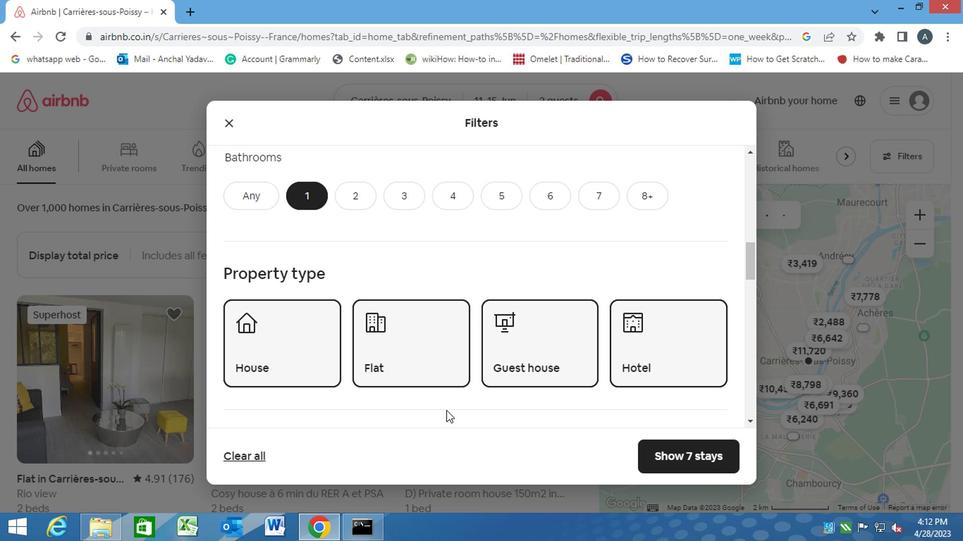 
Action: Mouse scrolled (443, 426) with delta (0, -1)
Screenshot: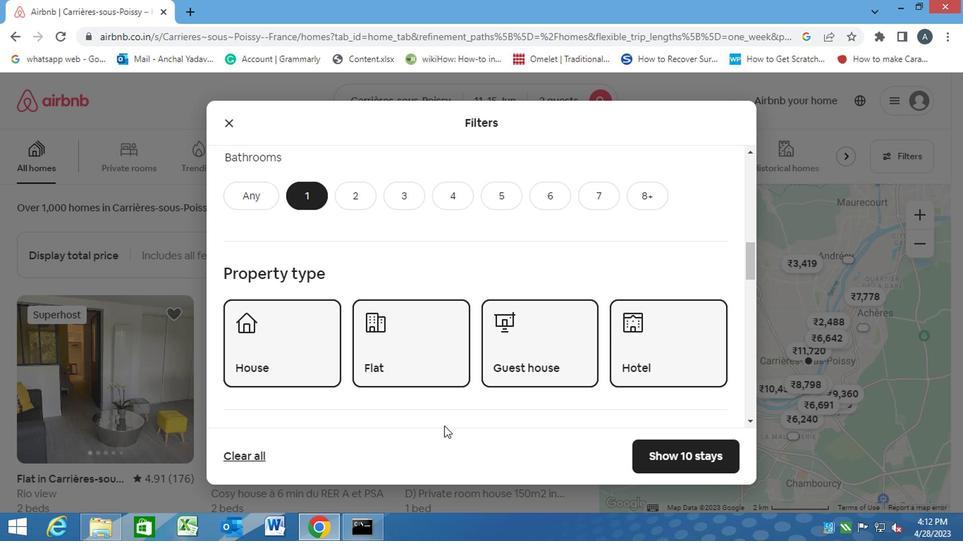 
Action: Mouse scrolled (443, 426) with delta (0, -1)
Screenshot: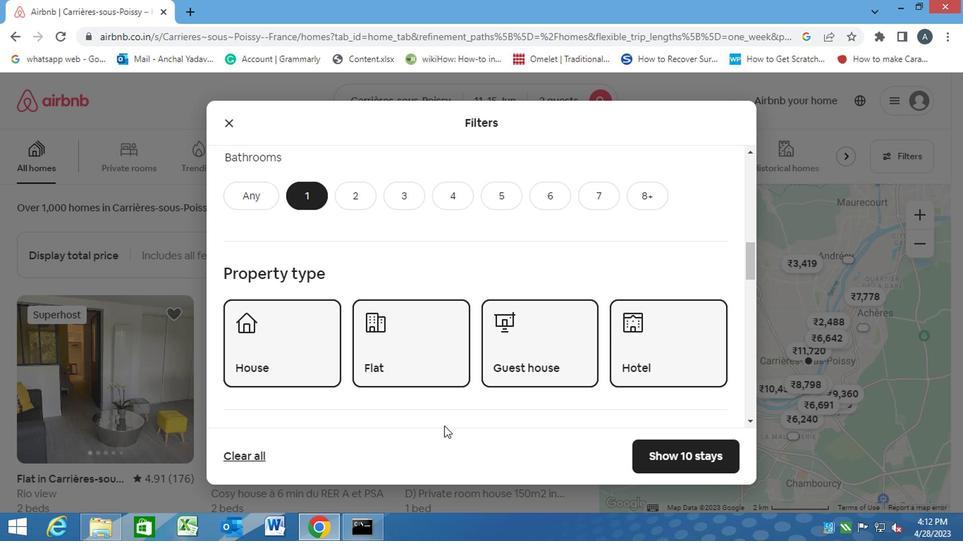 
Action: Mouse moved to (476, 371)
Screenshot: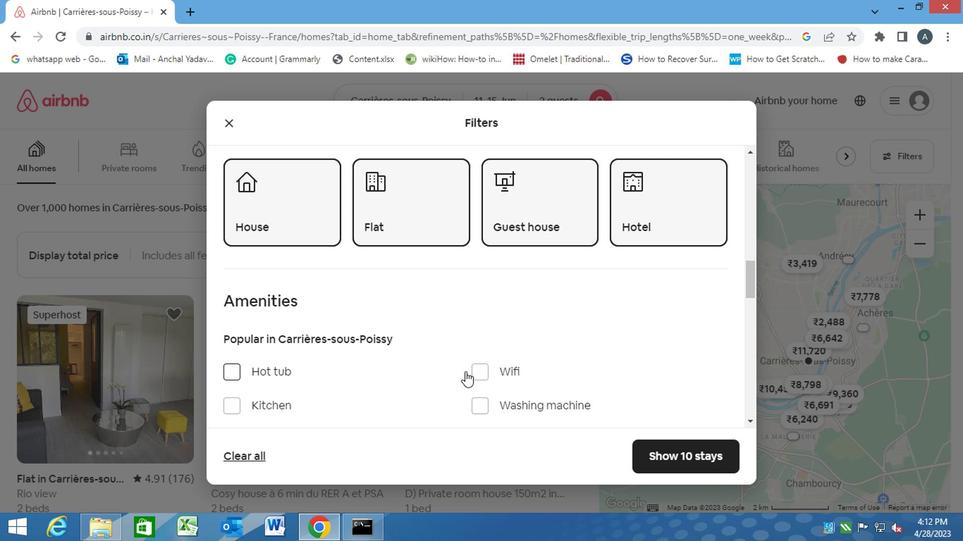 
Action: Mouse pressed left at (476, 371)
Screenshot: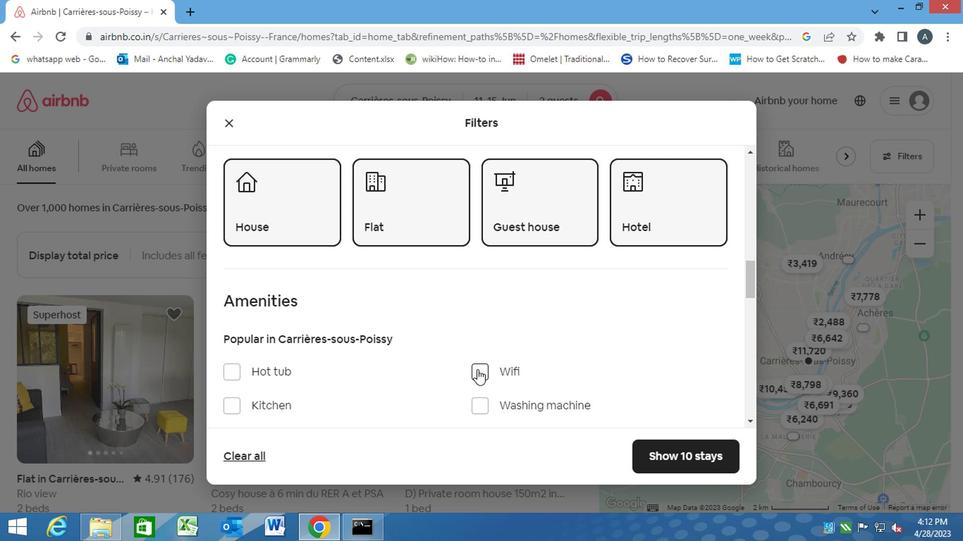 
Action: Mouse pressed left at (476, 371)
Screenshot: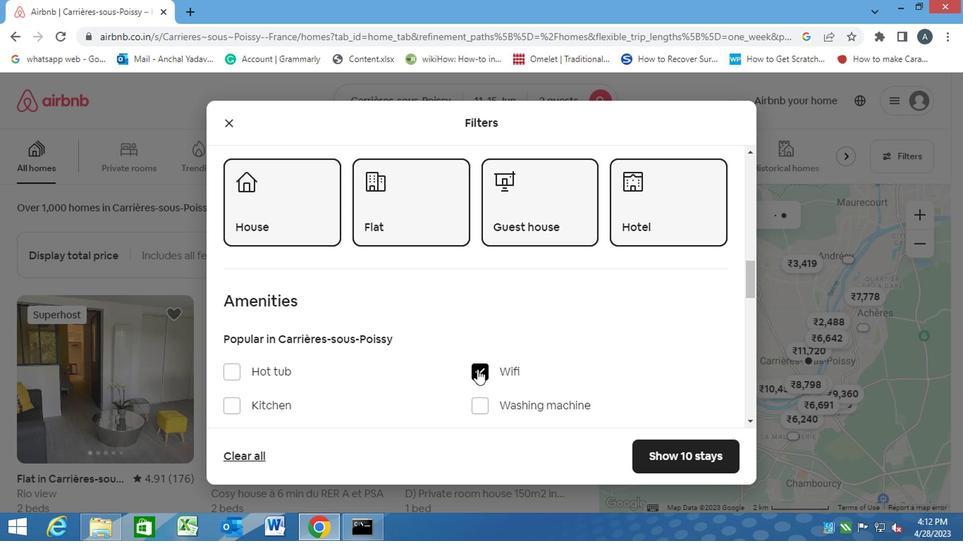 
Action: Mouse moved to (478, 406)
Screenshot: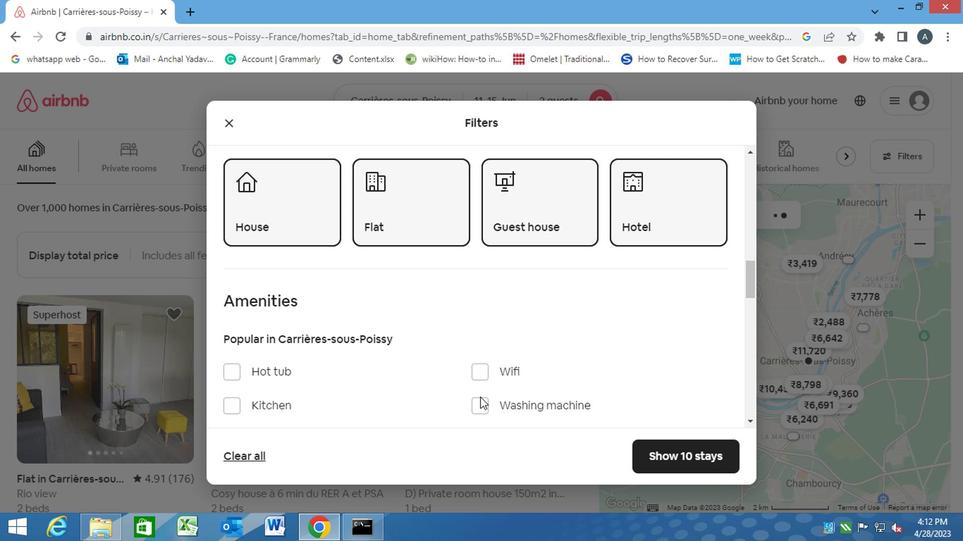 
Action: Mouse pressed left at (478, 406)
Screenshot: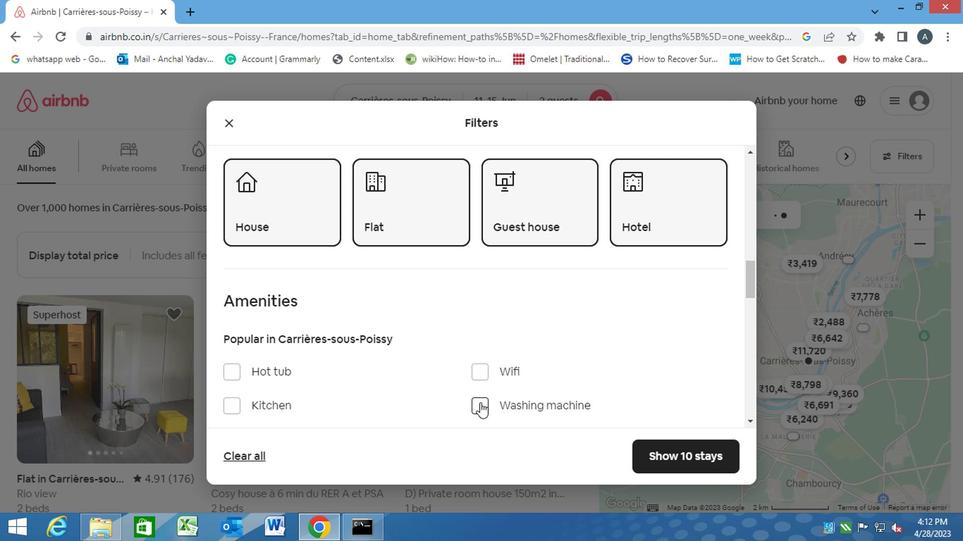 
Action: Mouse moved to (338, 431)
Screenshot: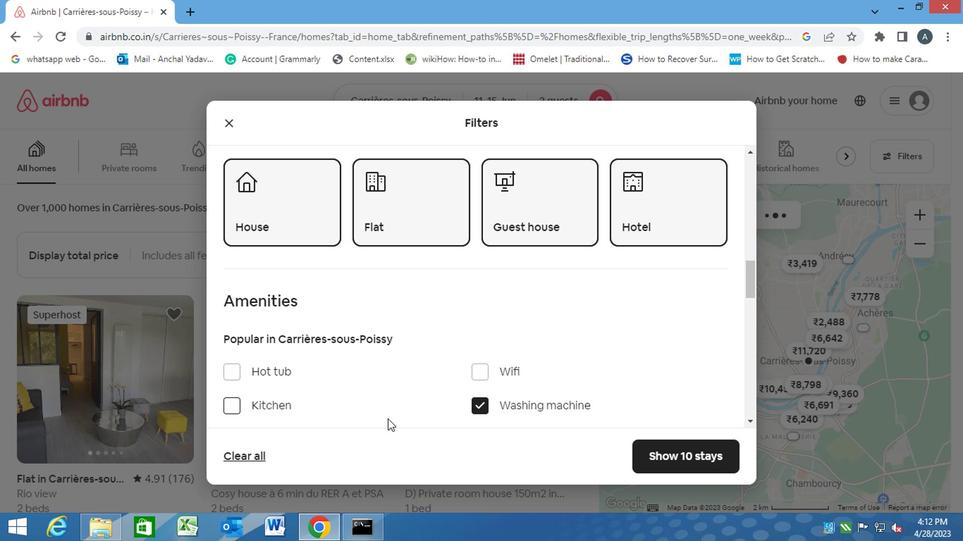 
Action: Mouse scrolled (338, 431) with delta (0, 0)
Screenshot: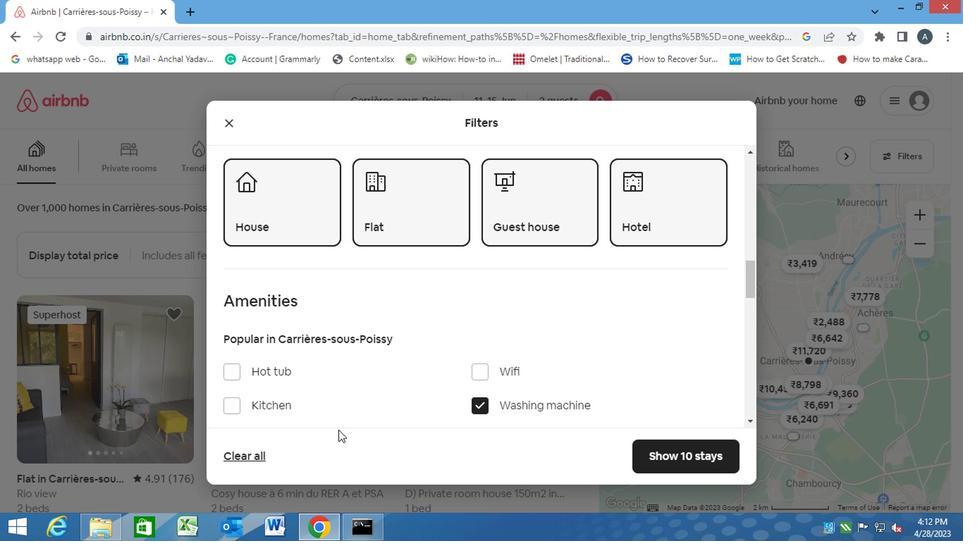 
Action: Mouse scrolled (338, 431) with delta (0, 0)
Screenshot: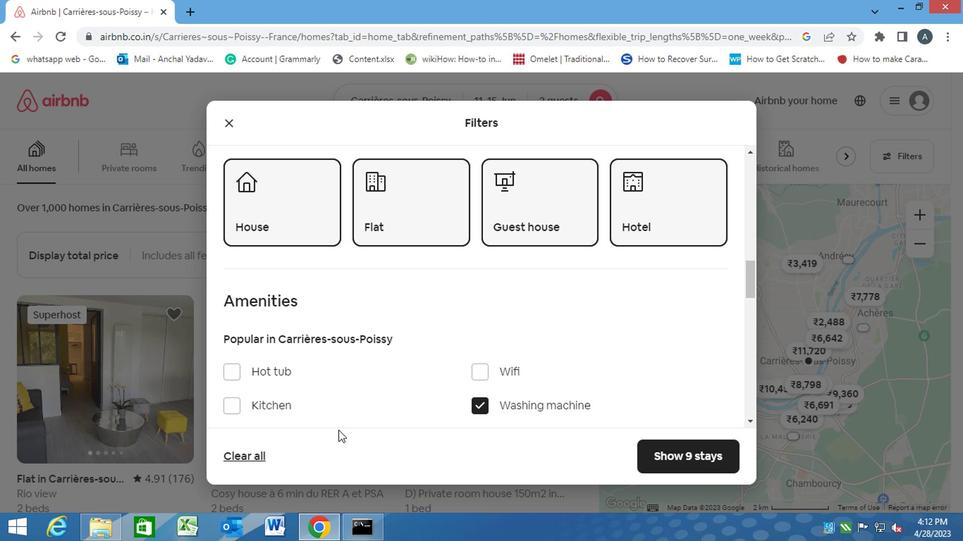 
Action: Mouse moved to (462, 355)
Screenshot: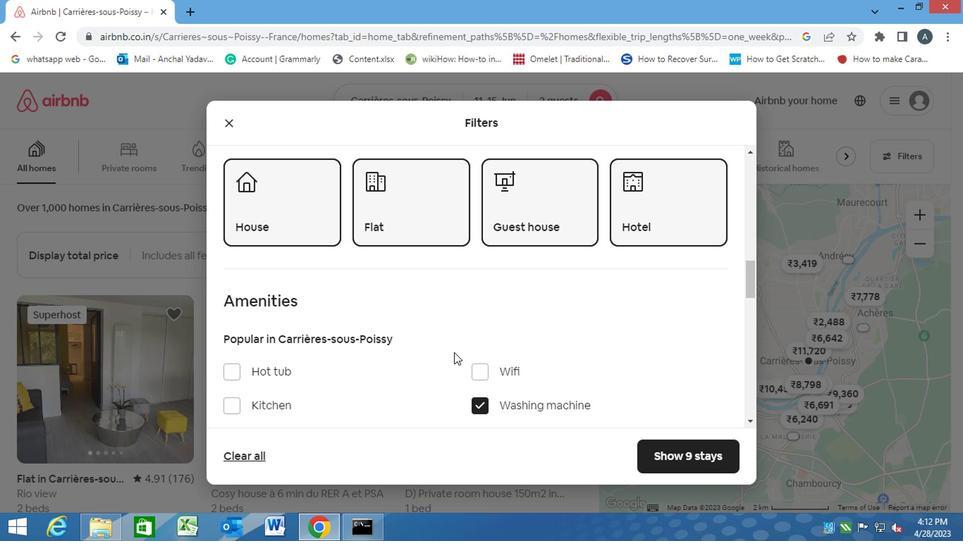 
Action: Mouse scrolled (462, 354) with delta (0, -1)
Screenshot: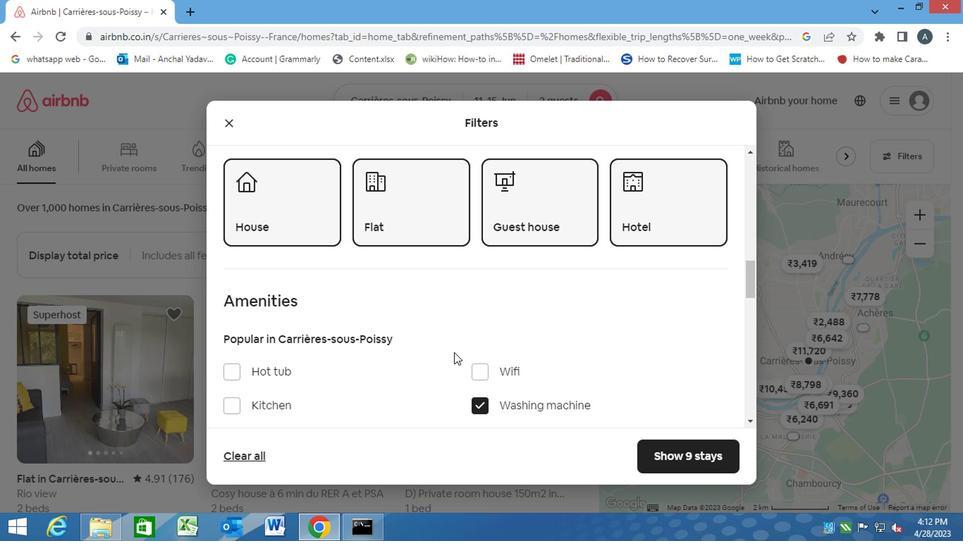 
Action: Mouse moved to (463, 355)
Screenshot: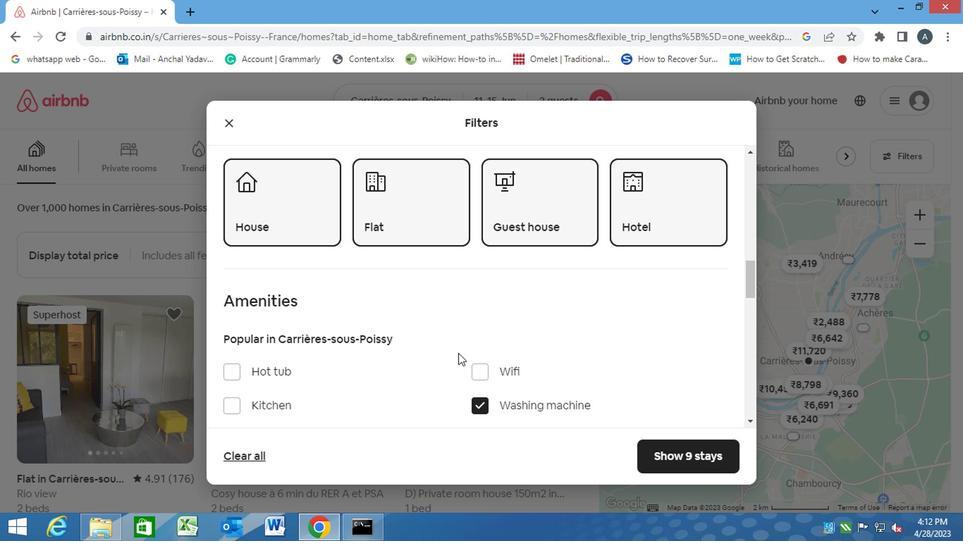 
Action: Mouse scrolled (463, 354) with delta (0, -1)
Screenshot: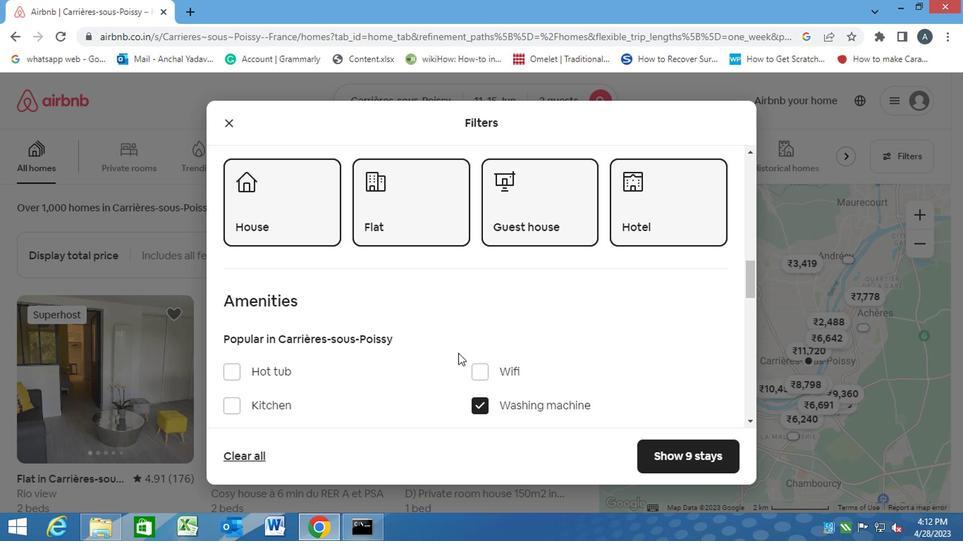 
Action: Mouse scrolled (463, 354) with delta (0, -1)
Screenshot: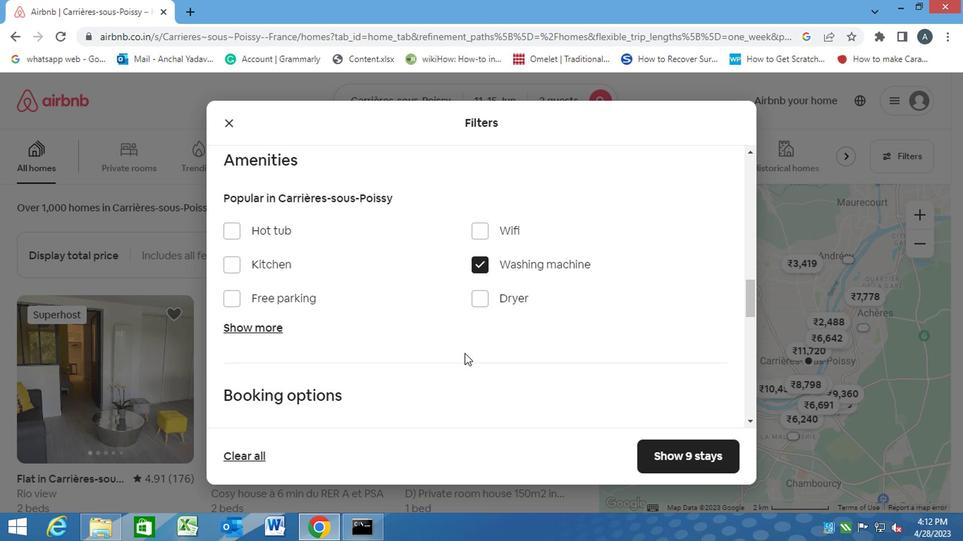 
Action: Mouse scrolled (463, 354) with delta (0, -1)
Screenshot: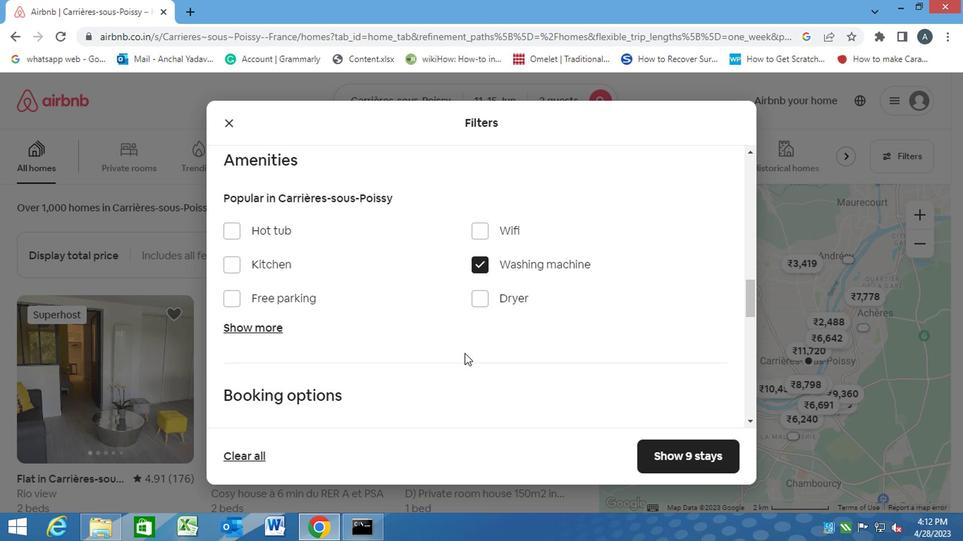 
Action: Mouse moved to (680, 348)
Screenshot: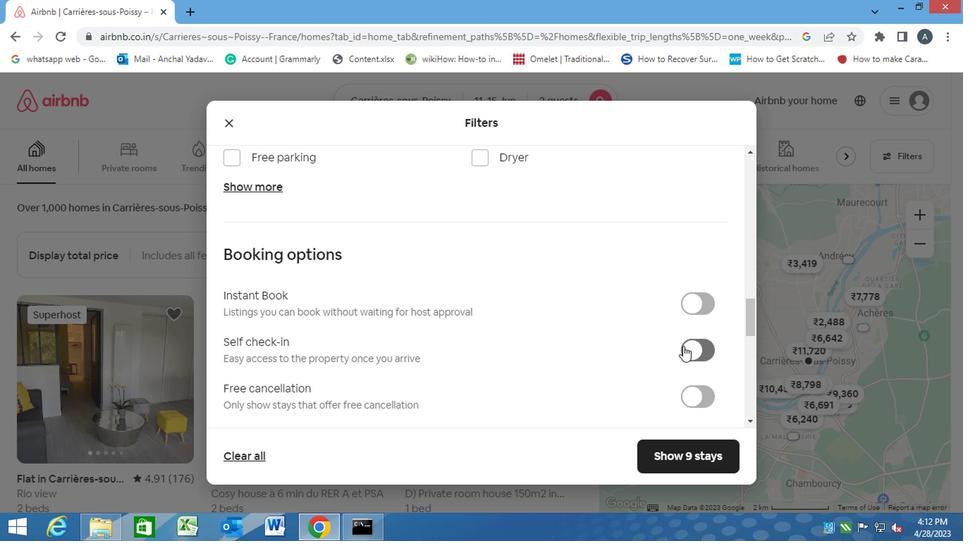 
Action: Mouse pressed left at (680, 348)
Screenshot: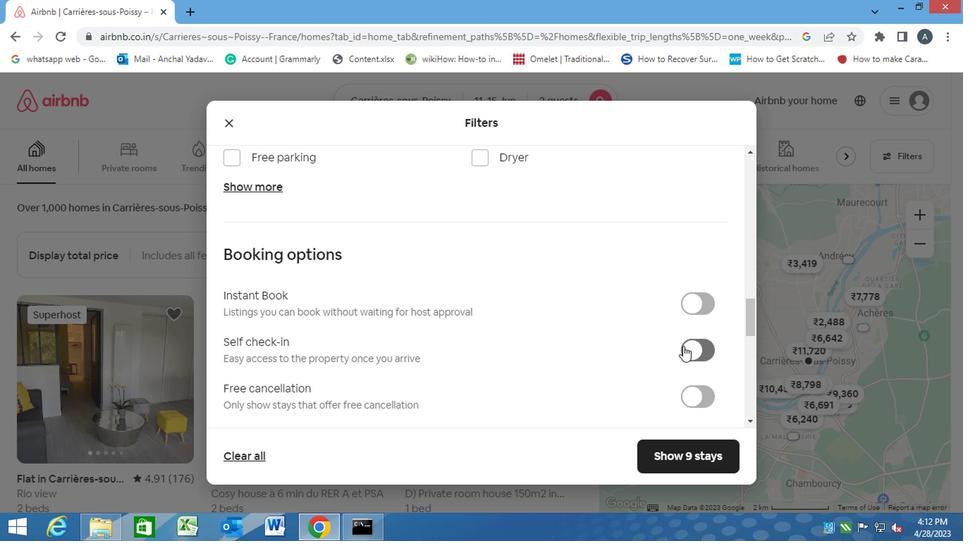 
Action: Mouse moved to (480, 376)
Screenshot: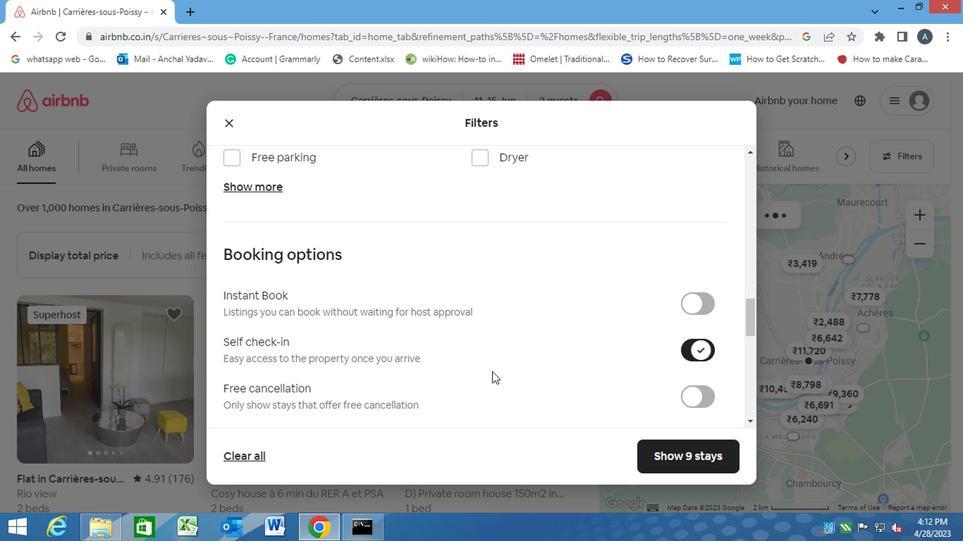 
Action: Mouse scrolled (480, 375) with delta (0, 0)
Screenshot: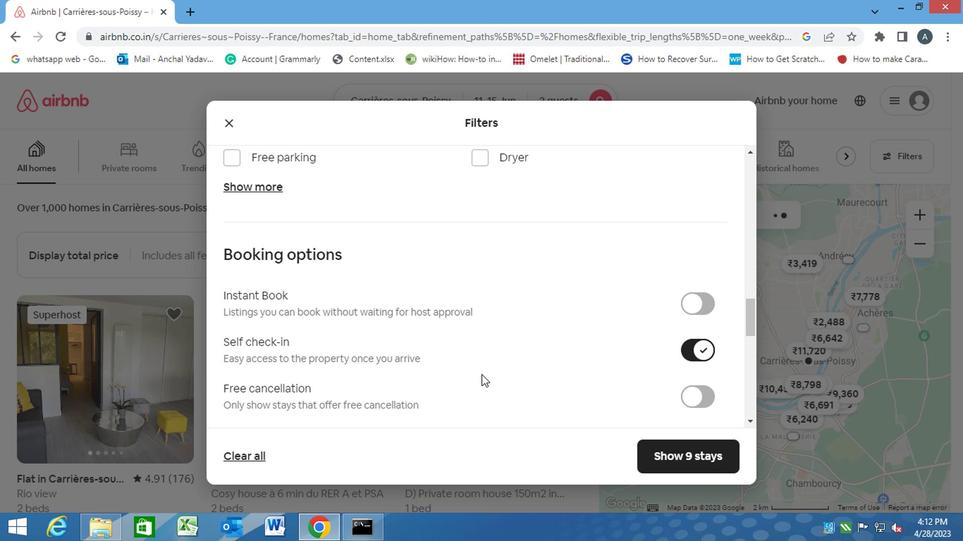 
Action: Mouse scrolled (480, 375) with delta (0, 0)
Screenshot: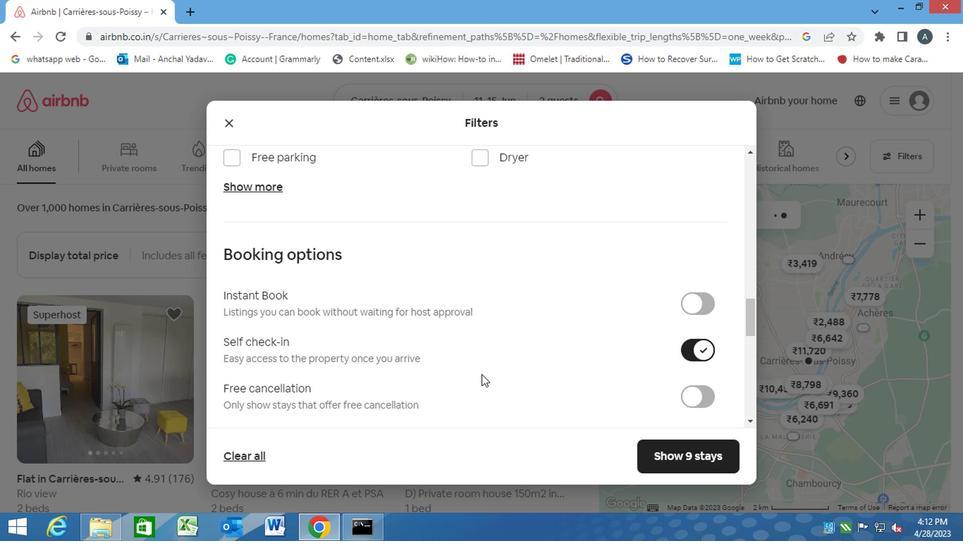 
Action: Mouse scrolled (480, 375) with delta (0, 0)
Screenshot: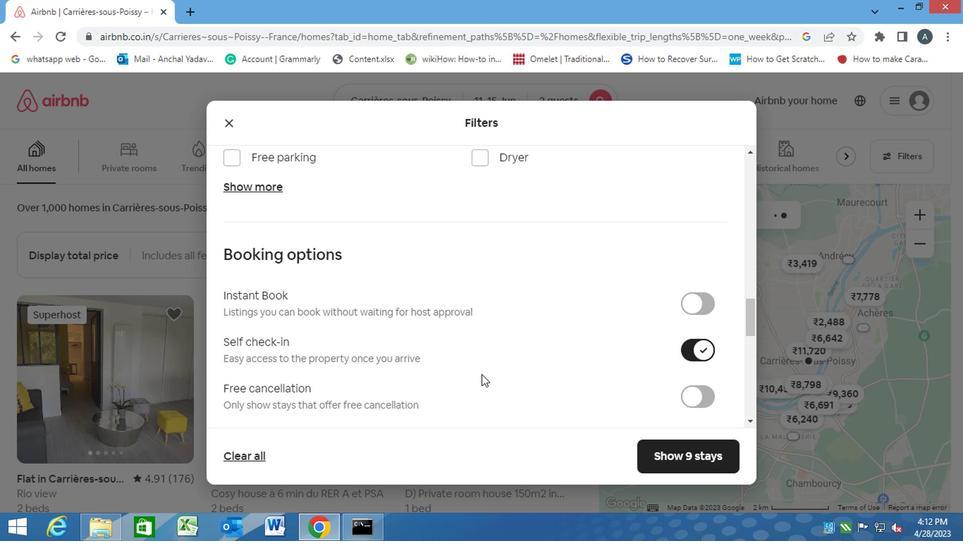 
Action: Mouse scrolled (480, 375) with delta (0, 0)
Screenshot: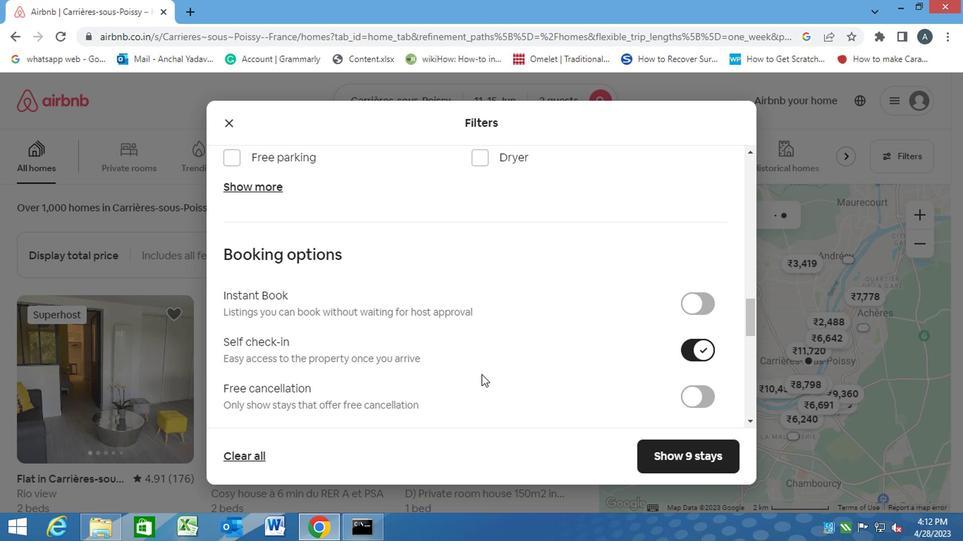 
Action: Mouse scrolled (480, 375) with delta (0, 0)
Screenshot: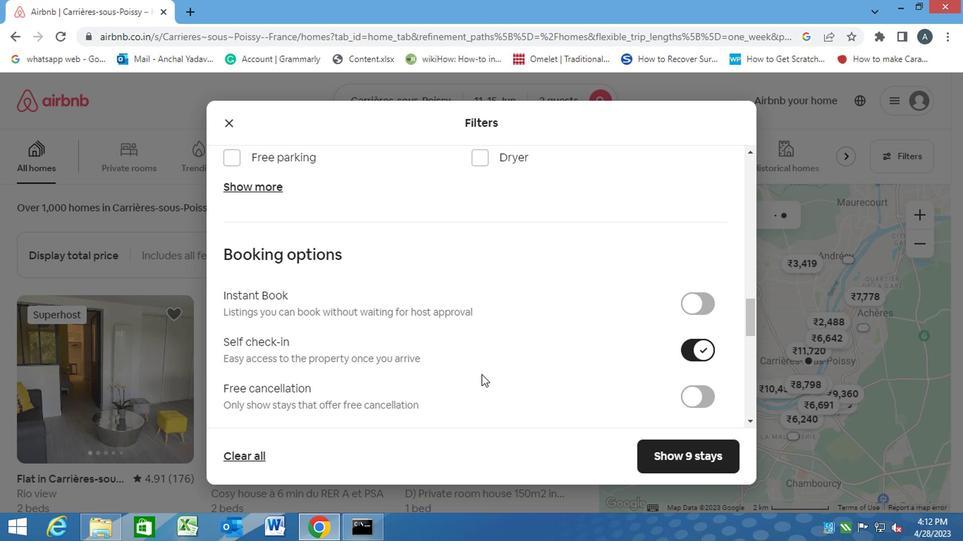
Action: Mouse scrolled (480, 375) with delta (0, 0)
Screenshot: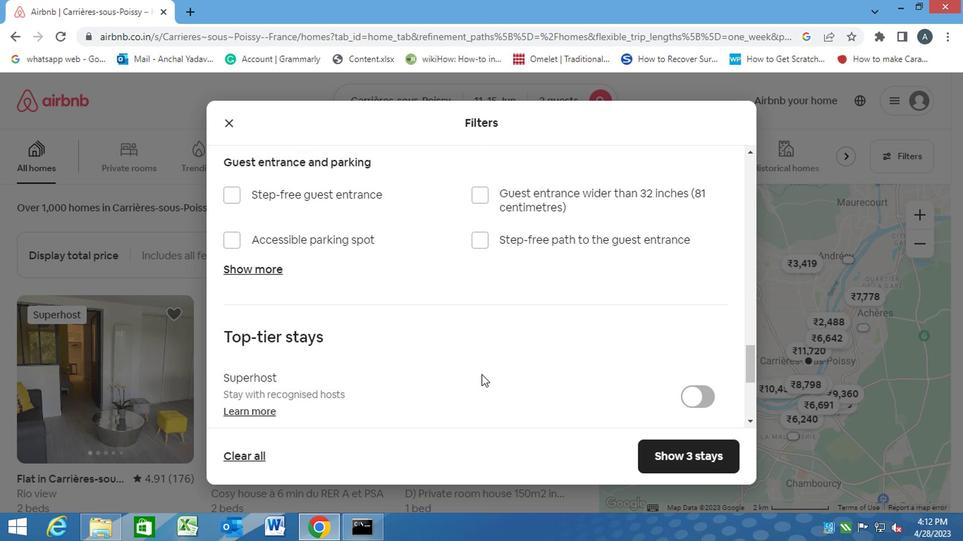 
Action: Mouse scrolled (480, 375) with delta (0, 0)
Screenshot: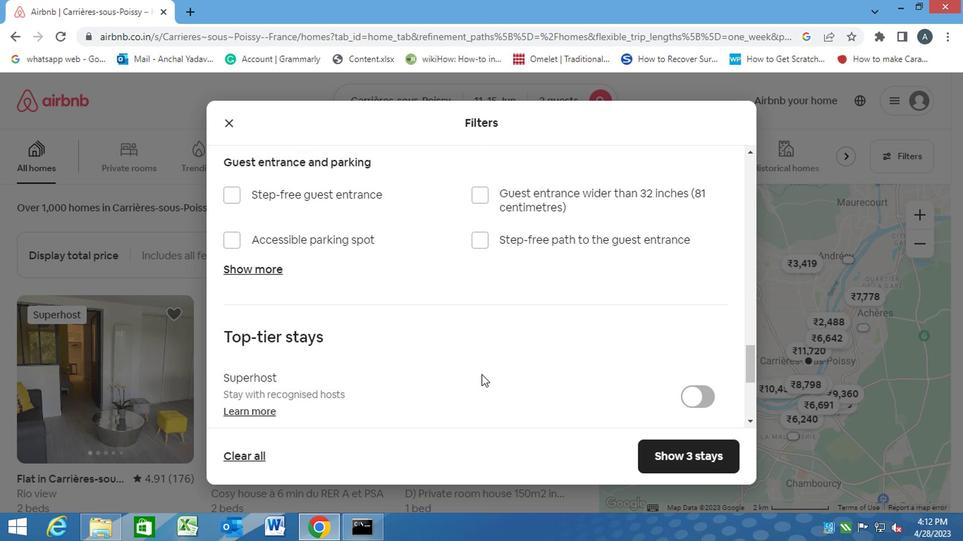 
Action: Mouse scrolled (480, 375) with delta (0, 0)
Screenshot: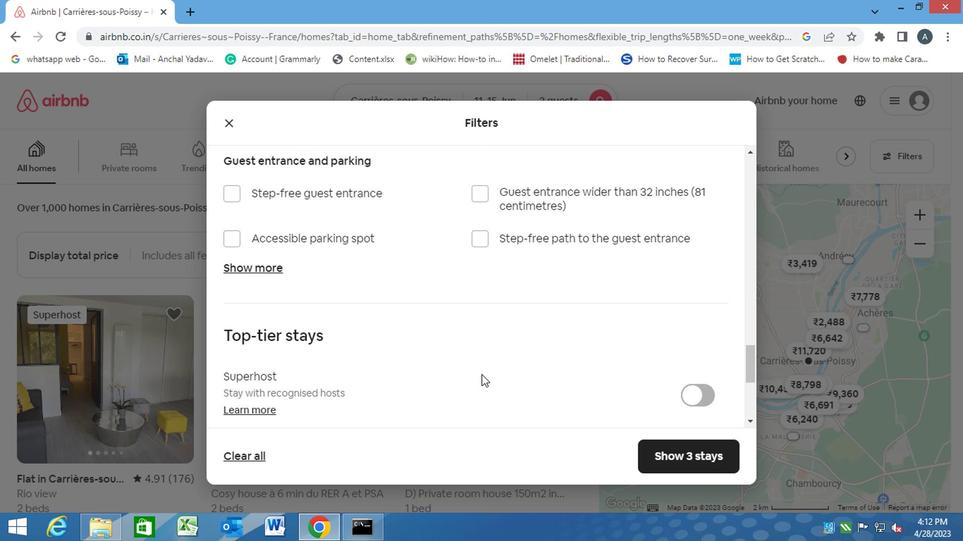 
Action: Mouse scrolled (480, 375) with delta (0, 0)
Screenshot: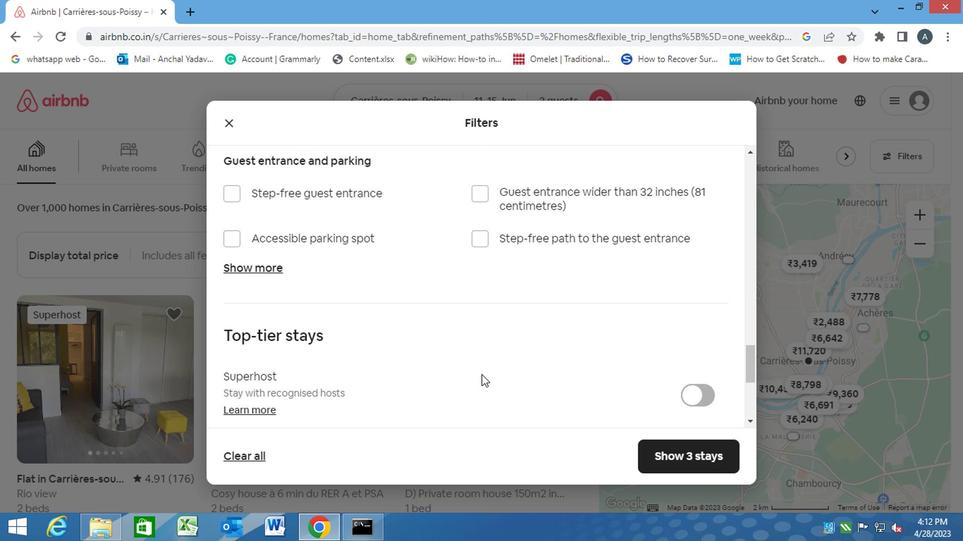 
Action: Mouse scrolled (480, 375) with delta (0, 0)
Screenshot: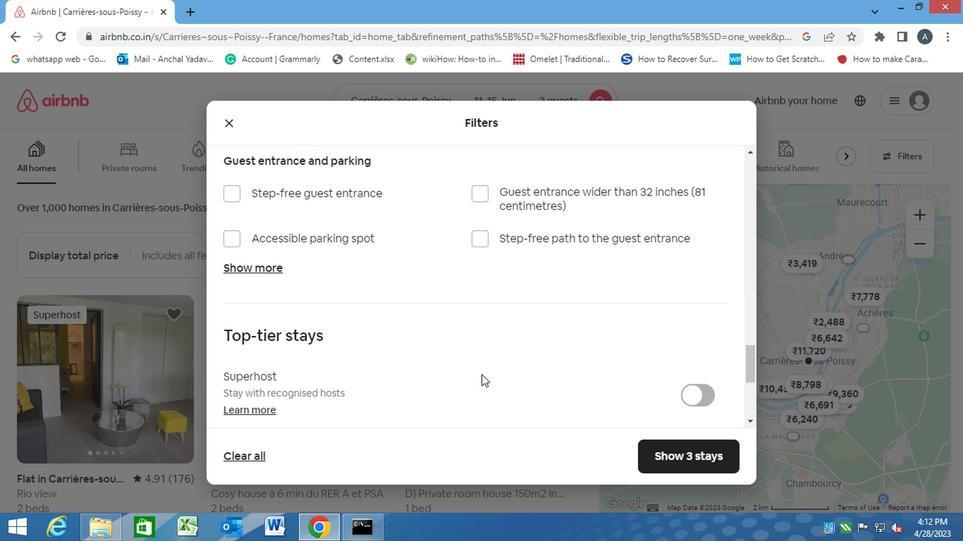 
Action: Mouse moved to (226, 327)
Screenshot: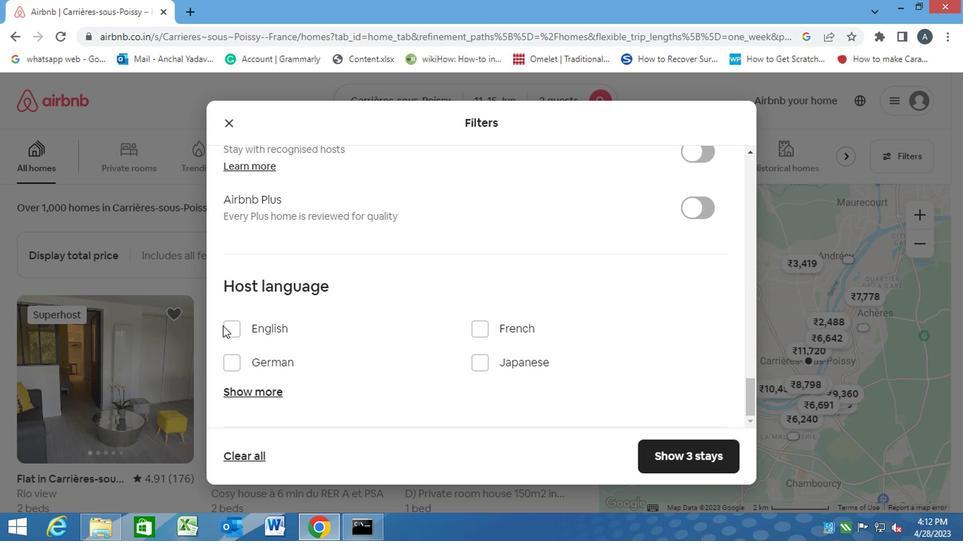 
Action: Mouse pressed left at (226, 327)
Screenshot: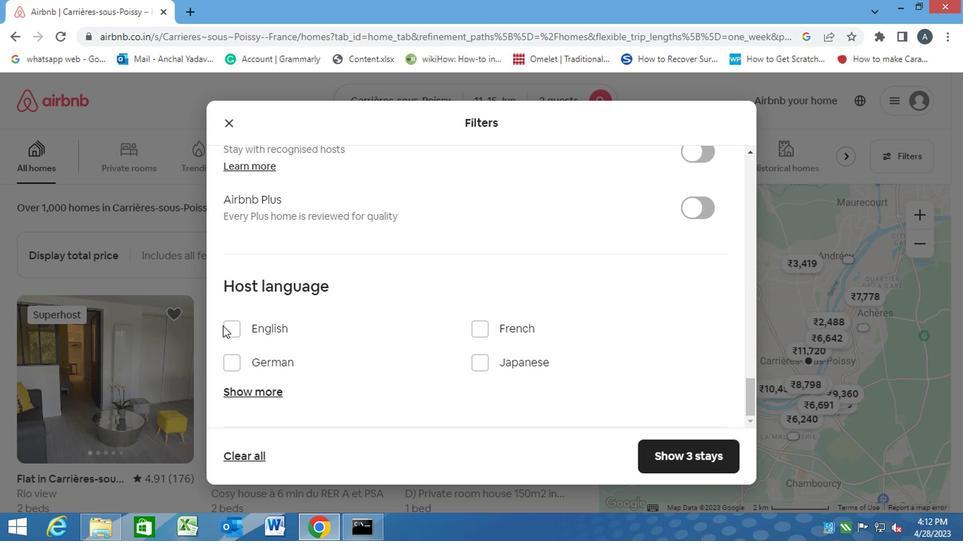 
Action: Mouse moved to (667, 456)
Screenshot: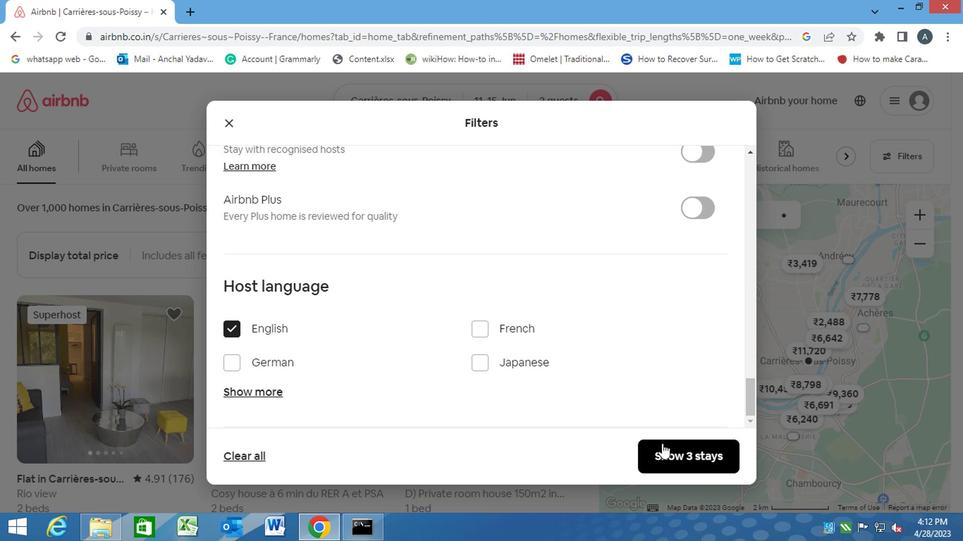 
Action: Mouse pressed left at (667, 456)
Screenshot: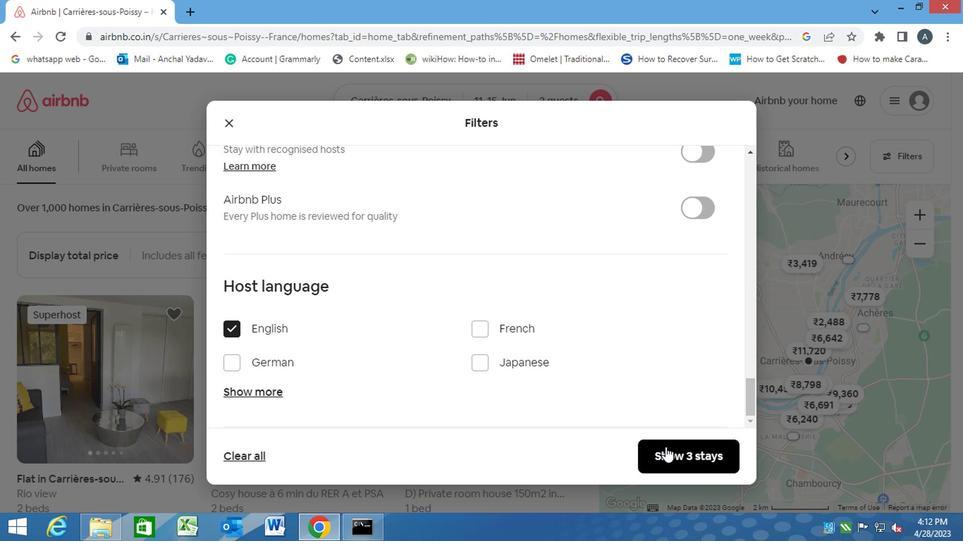 
Action: Mouse moved to (667, 454)
Screenshot: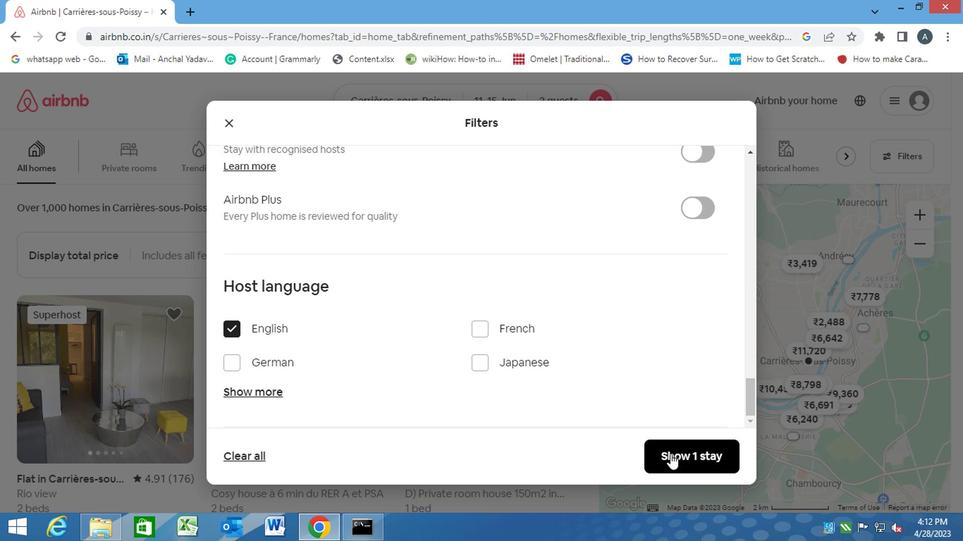 
